 Task: Search one way flight ticket for 2 adults, 4 children and 1 infant on lap in business from Vineyard Haven: Martha's Vineyard Airport to Laramie: Laramie Regional Airport on 5-3-2023. Choice of flights is JetBlue. Number of bags: 2 carry on bags and 7 checked bags. Price is upto 73000. Outbound departure time preference is 16:00.
Action: Mouse moved to (236, 349)
Screenshot: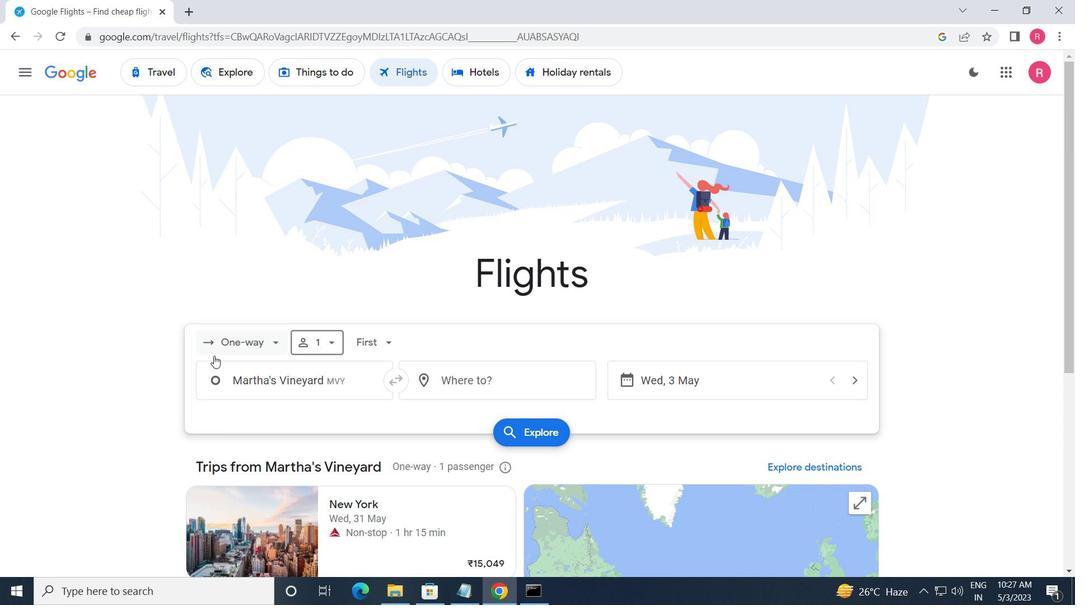 
Action: Mouse pressed left at (236, 349)
Screenshot: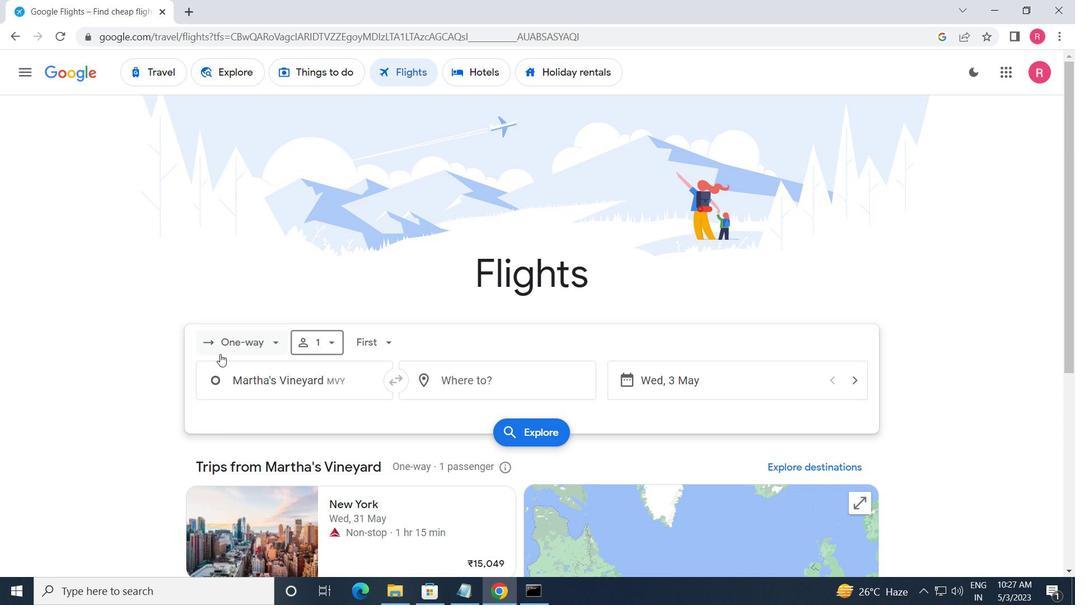 
Action: Mouse moved to (264, 416)
Screenshot: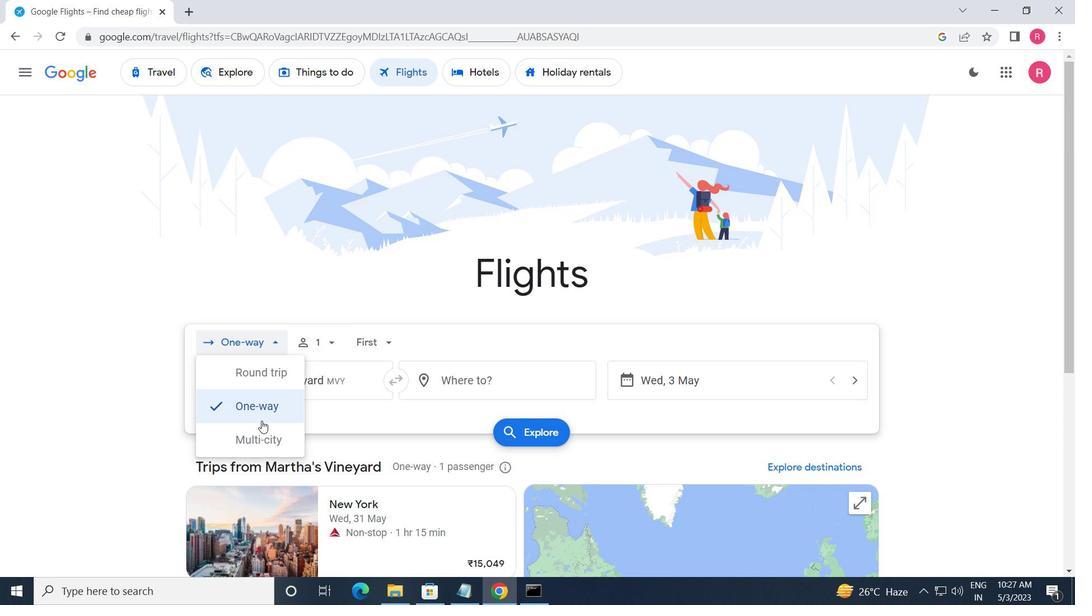 
Action: Mouse pressed left at (264, 416)
Screenshot: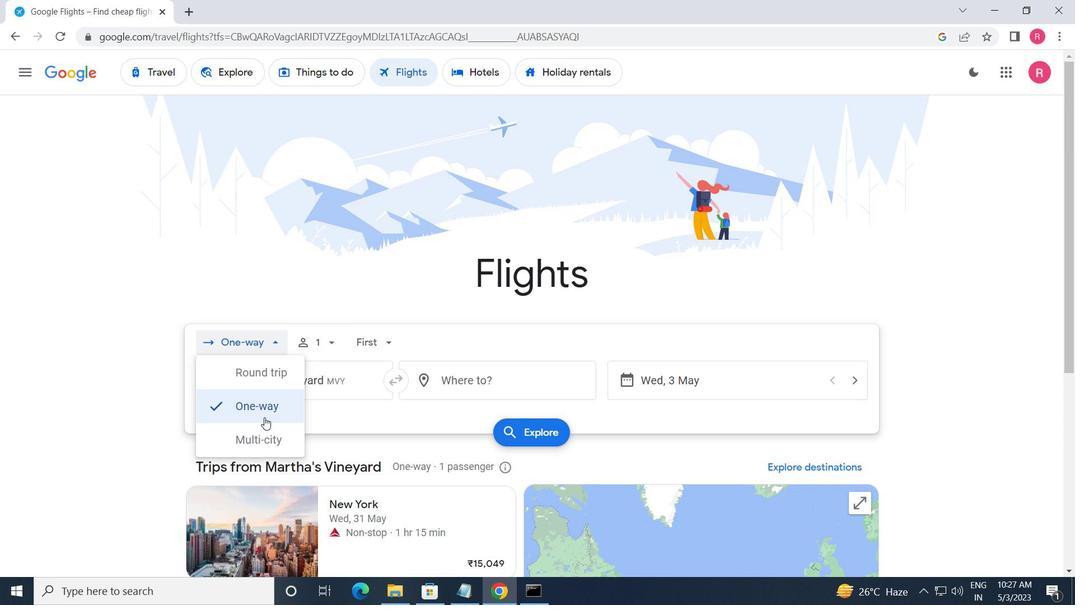 
Action: Mouse moved to (304, 346)
Screenshot: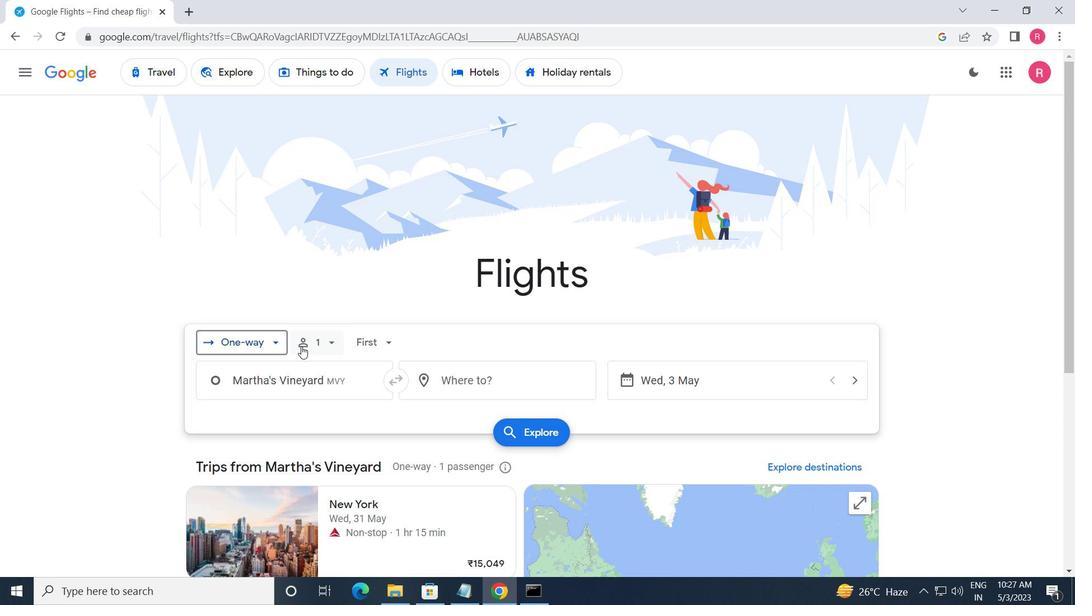 
Action: Mouse pressed left at (304, 346)
Screenshot: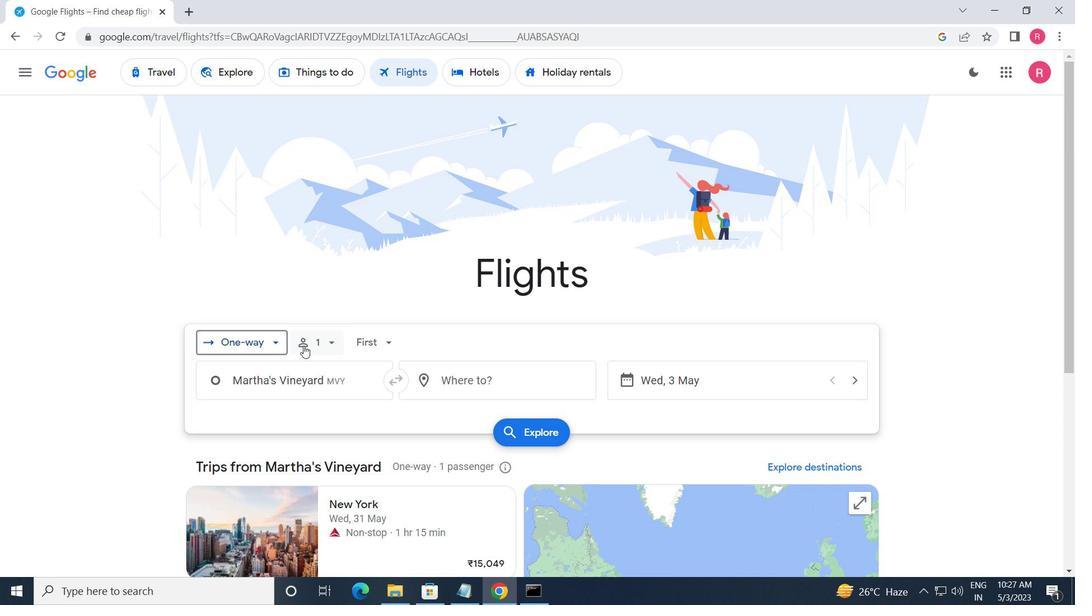 
Action: Mouse moved to (430, 382)
Screenshot: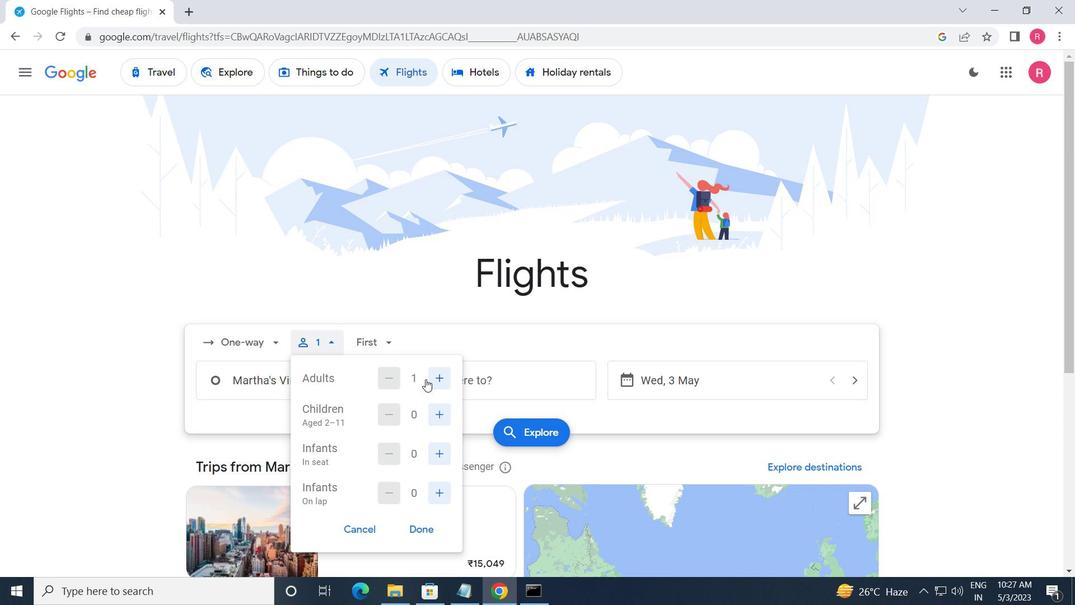 
Action: Mouse pressed left at (430, 382)
Screenshot: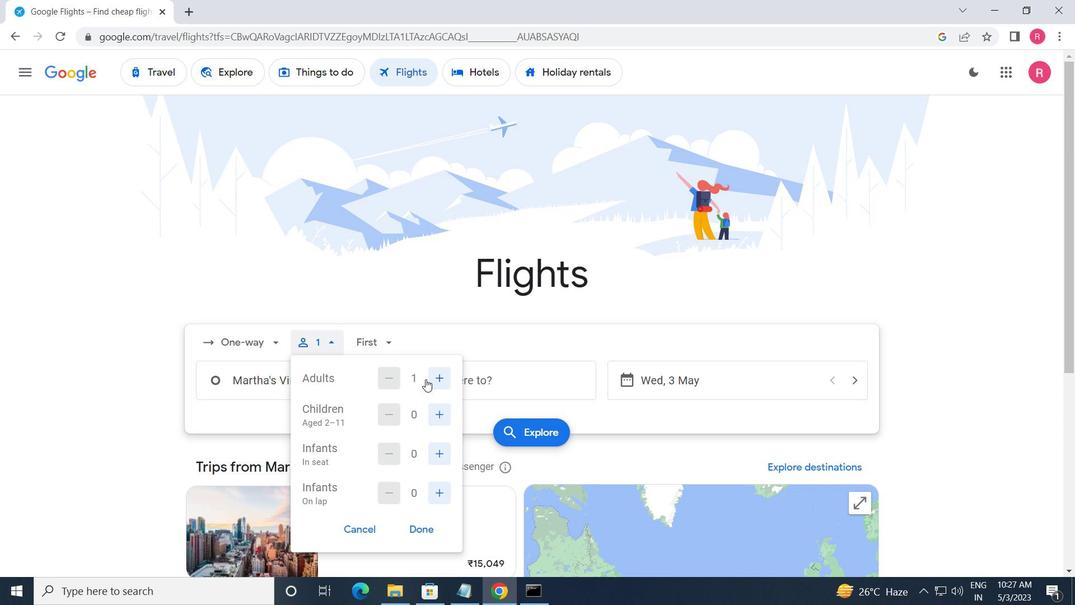 
Action: Mouse moved to (438, 416)
Screenshot: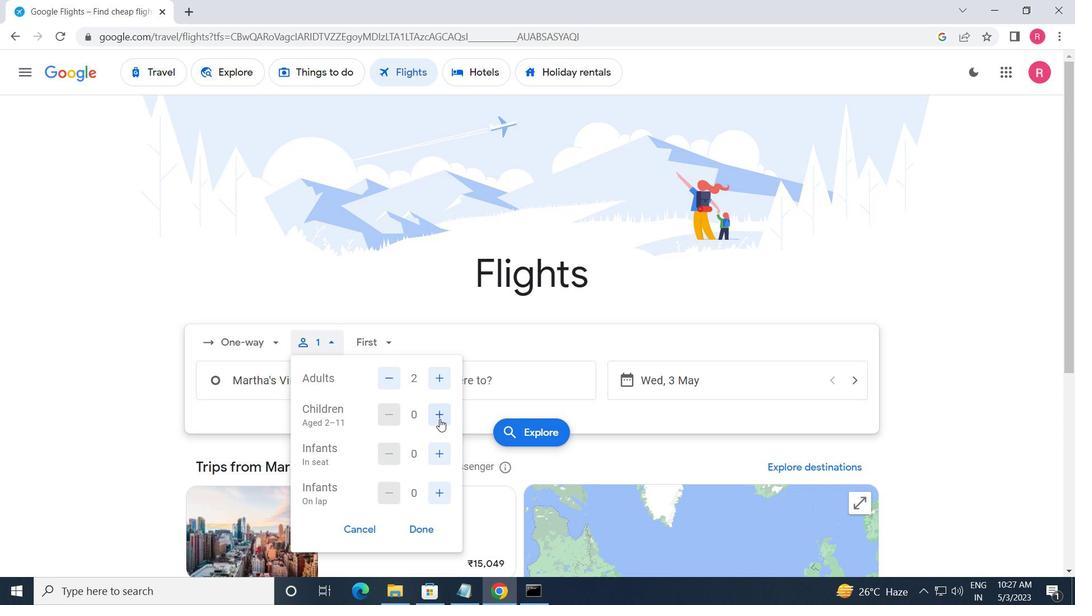
Action: Mouse pressed left at (438, 416)
Screenshot: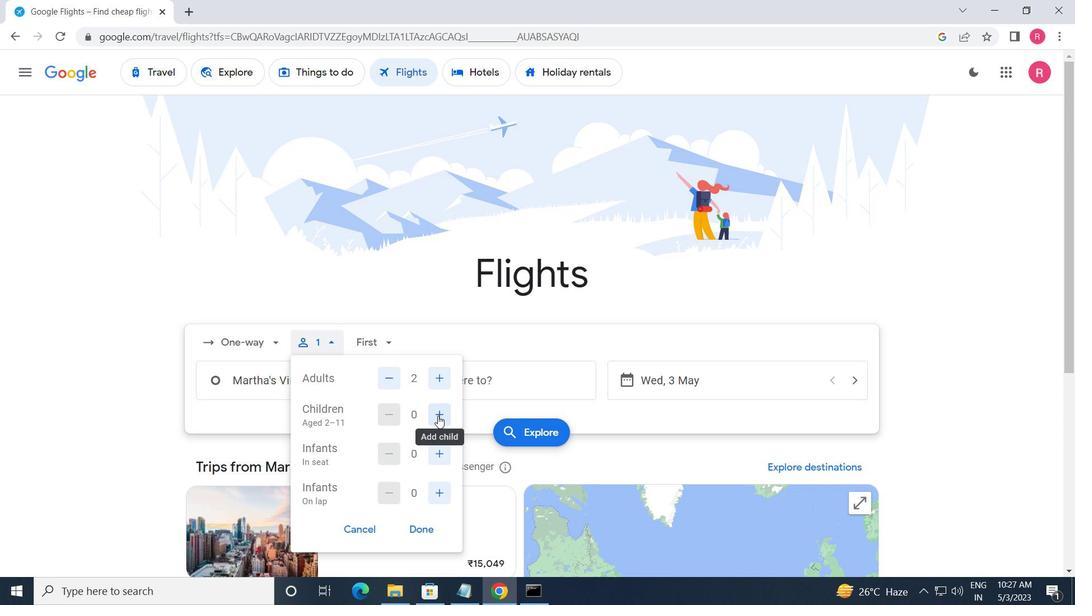 
Action: Mouse pressed left at (438, 416)
Screenshot: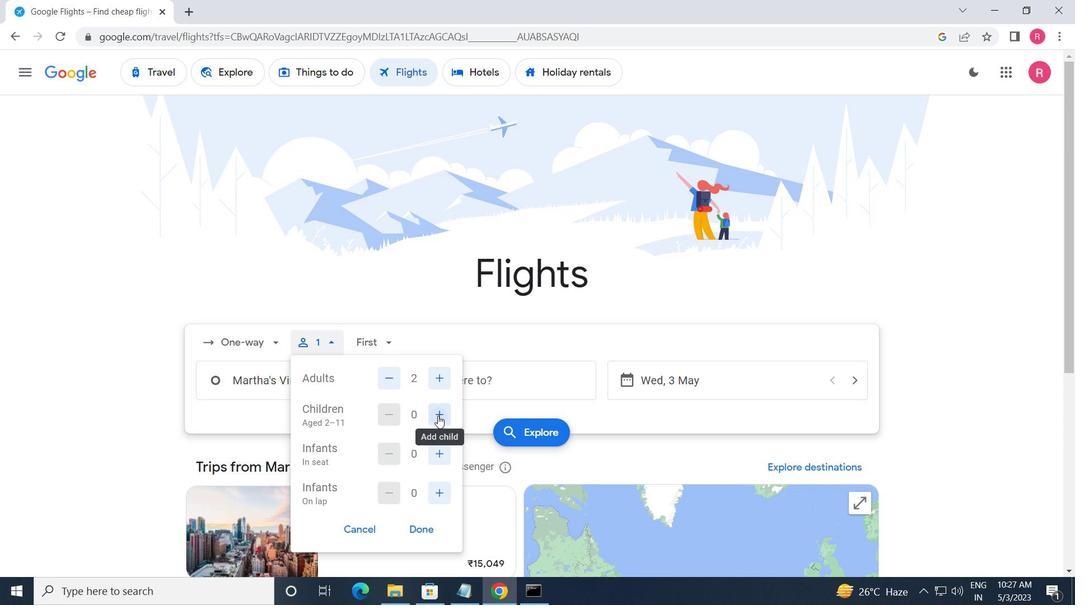 
Action: Mouse pressed left at (438, 416)
Screenshot: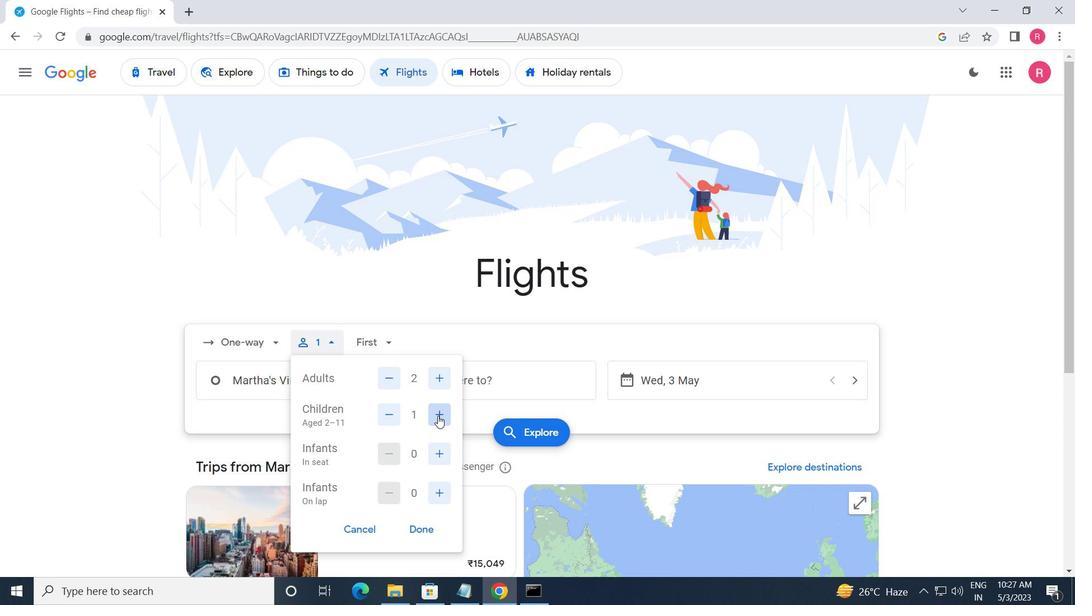 
Action: Mouse pressed left at (438, 416)
Screenshot: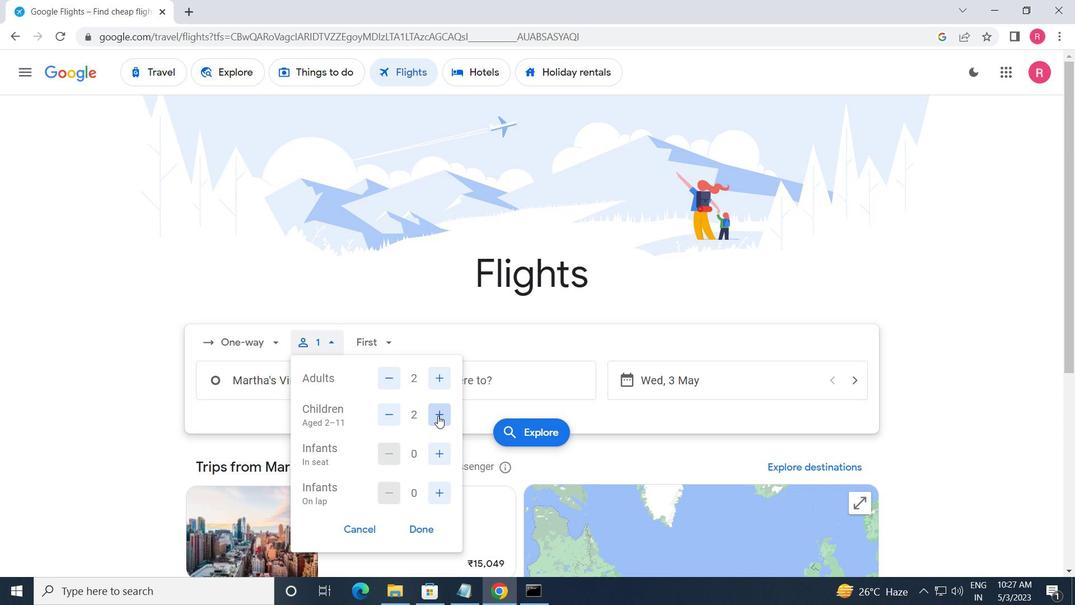 
Action: Mouse moved to (434, 451)
Screenshot: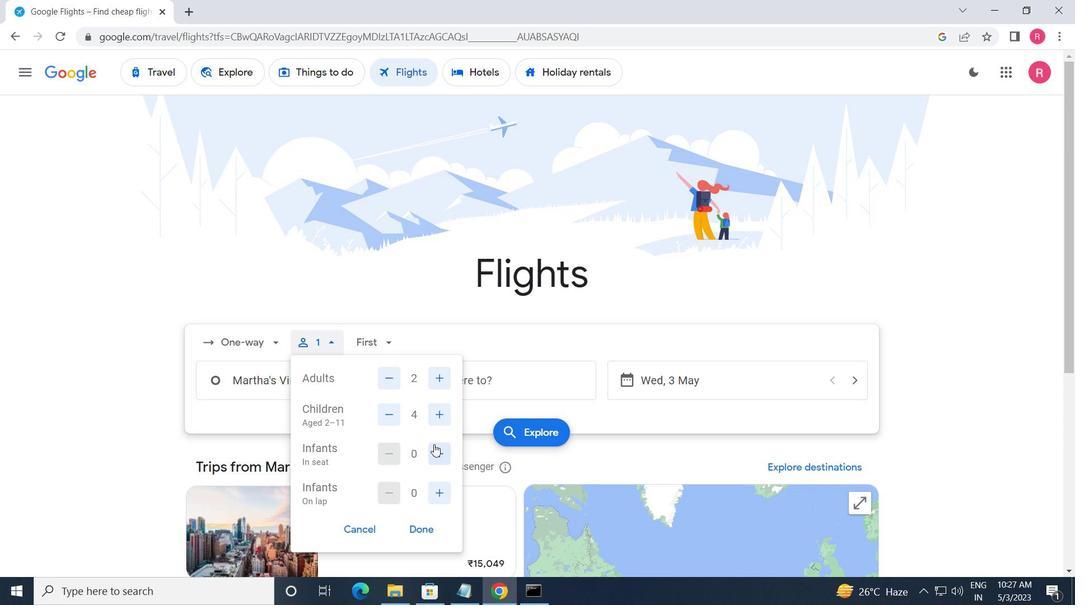 
Action: Mouse pressed left at (434, 451)
Screenshot: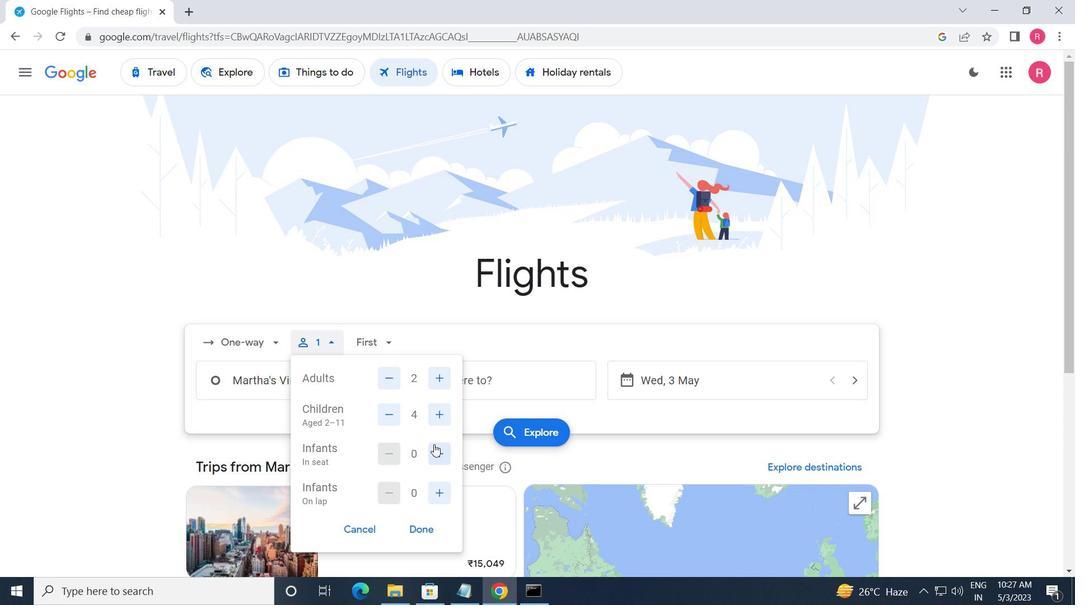 
Action: Mouse moved to (363, 352)
Screenshot: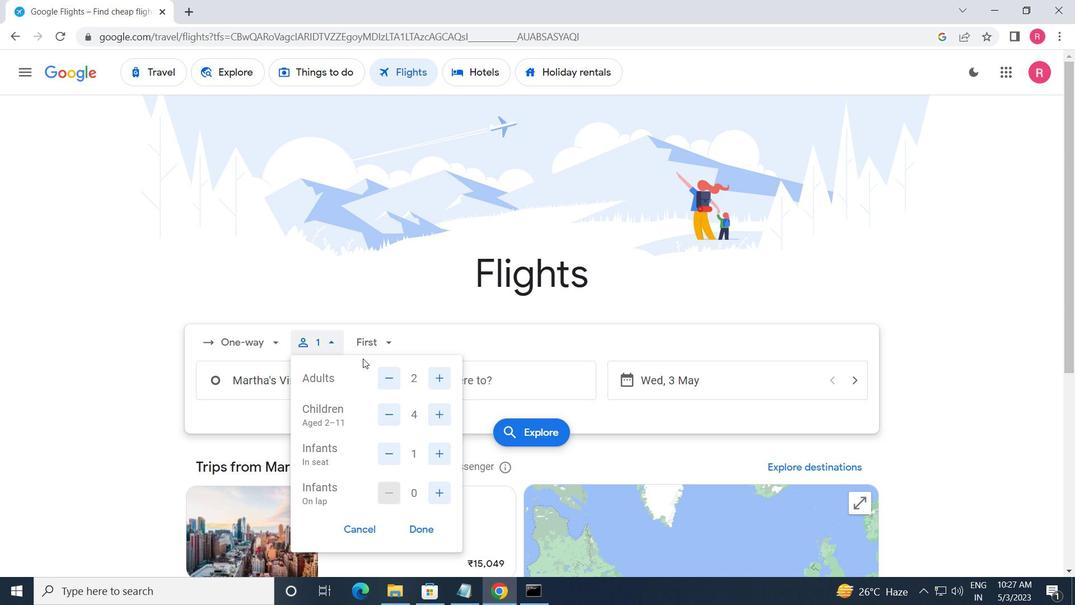 
Action: Mouse pressed left at (363, 352)
Screenshot: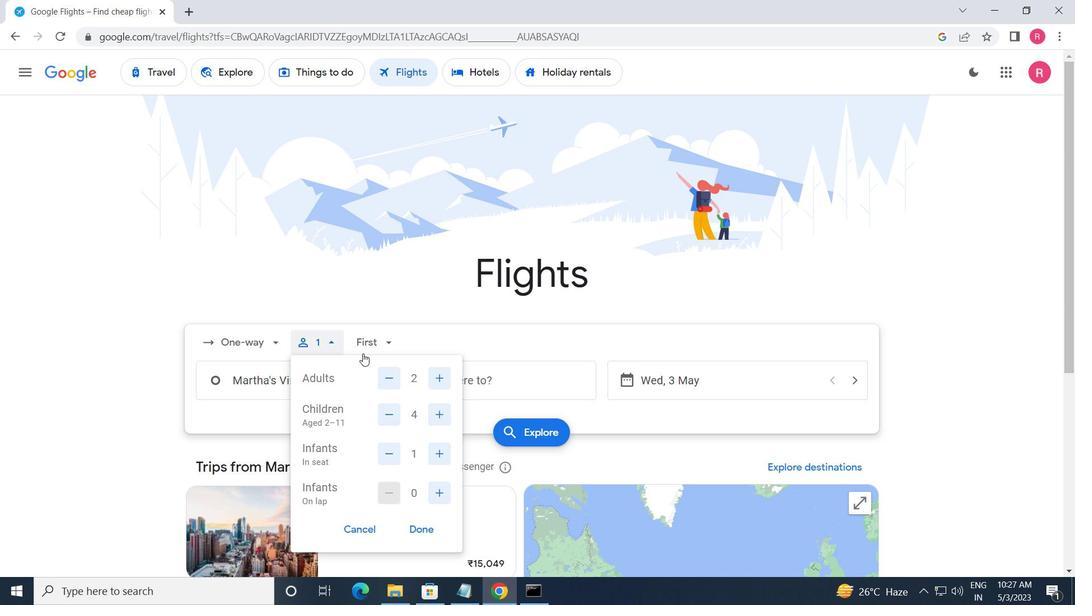 
Action: Mouse moved to (385, 445)
Screenshot: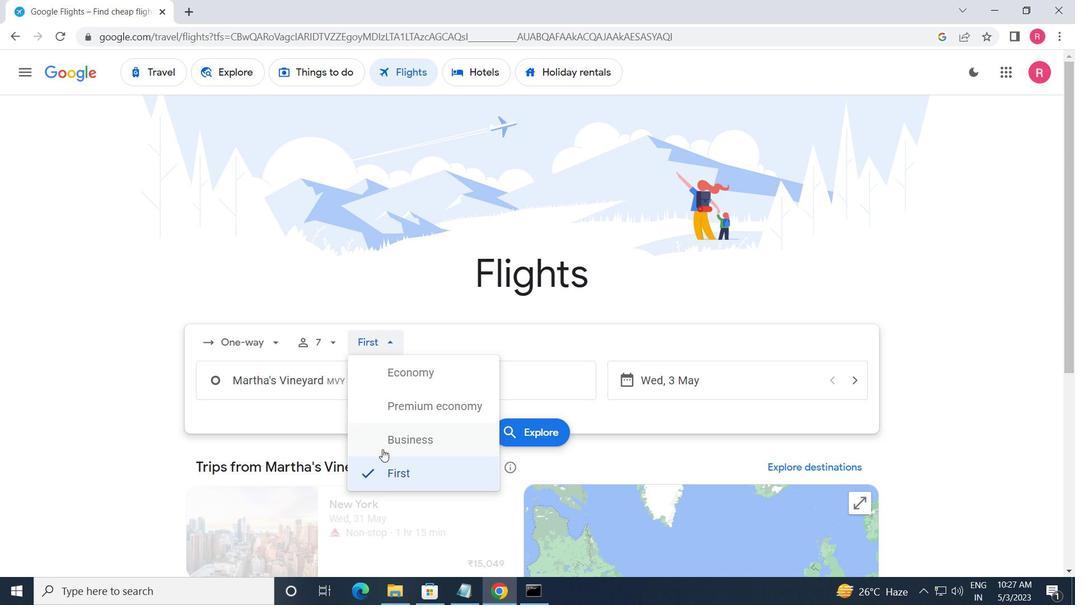 
Action: Mouse pressed left at (385, 445)
Screenshot: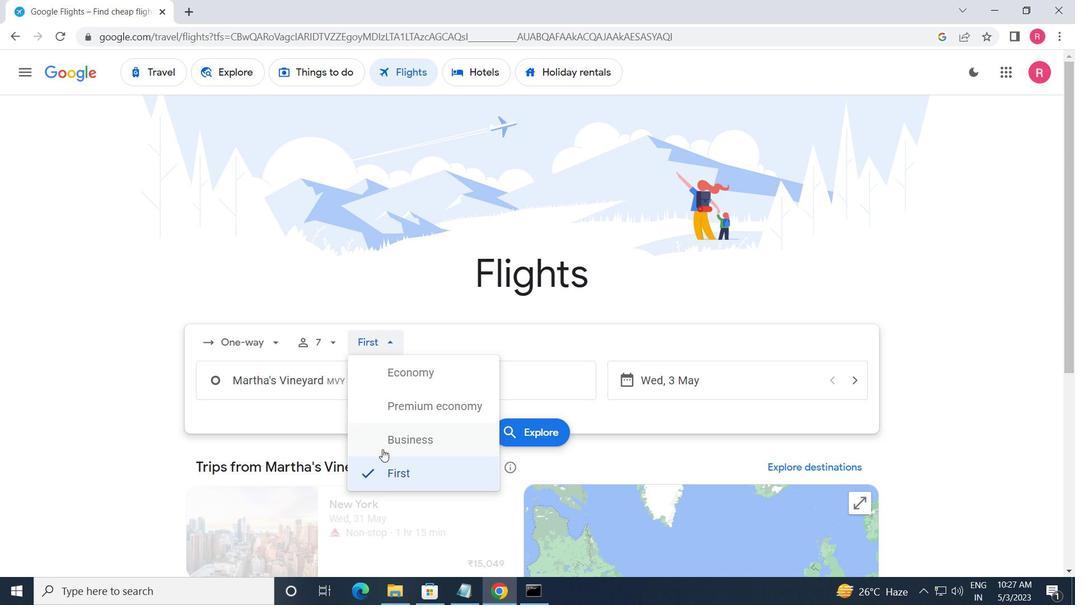 
Action: Mouse moved to (367, 392)
Screenshot: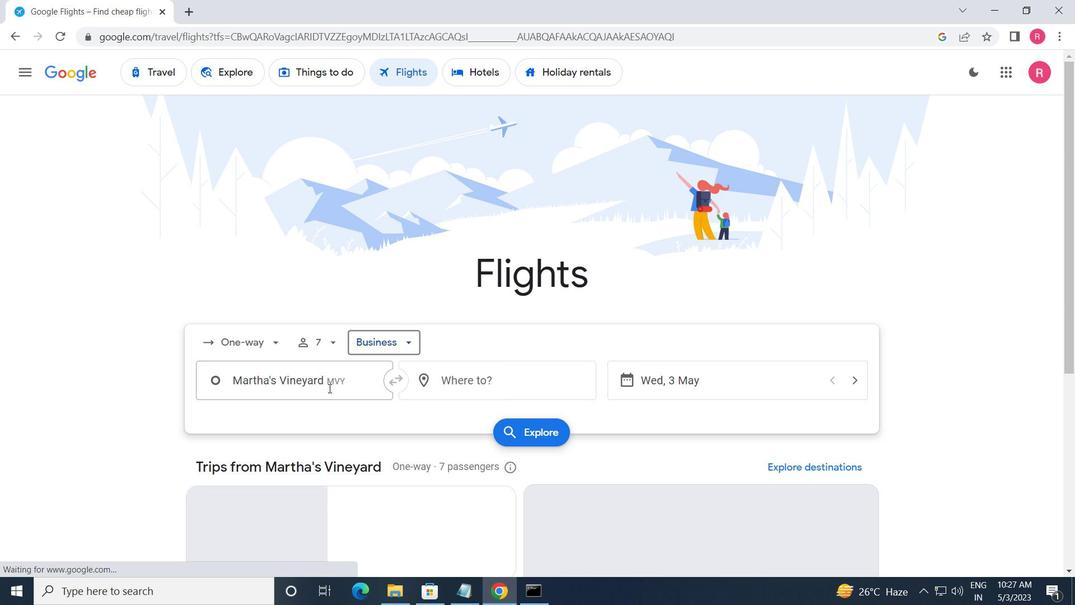 
Action: Mouse pressed left at (367, 392)
Screenshot: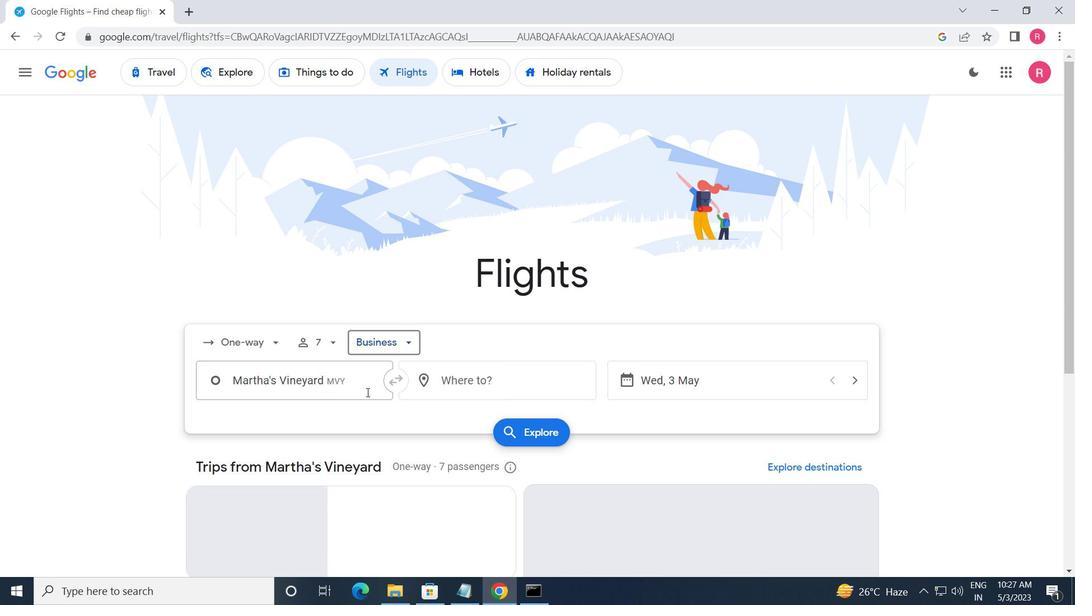 
Action: Mouse moved to (366, 486)
Screenshot: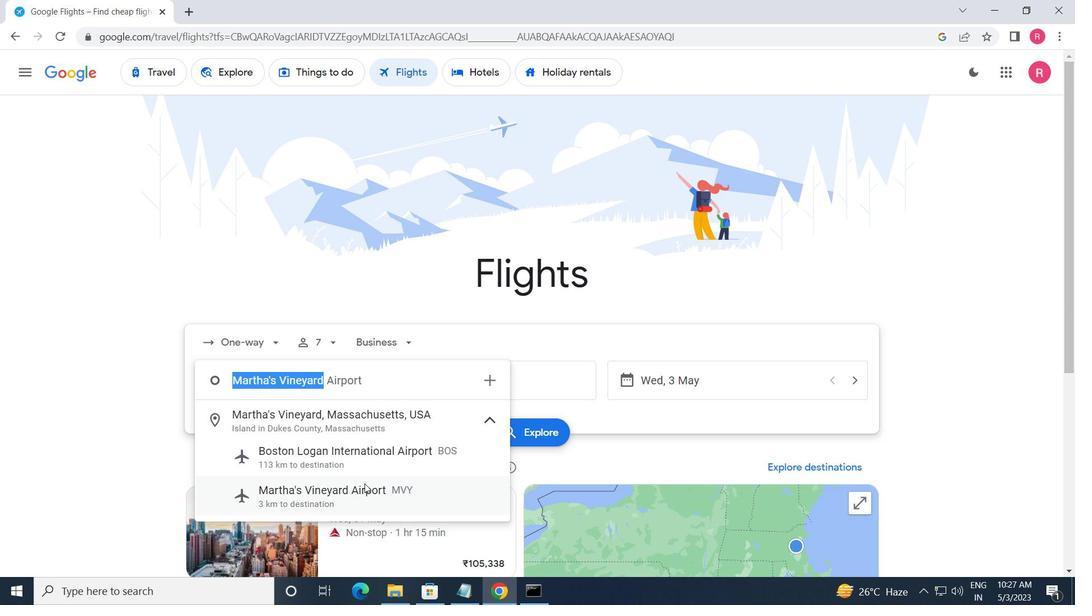 
Action: Mouse pressed left at (366, 486)
Screenshot: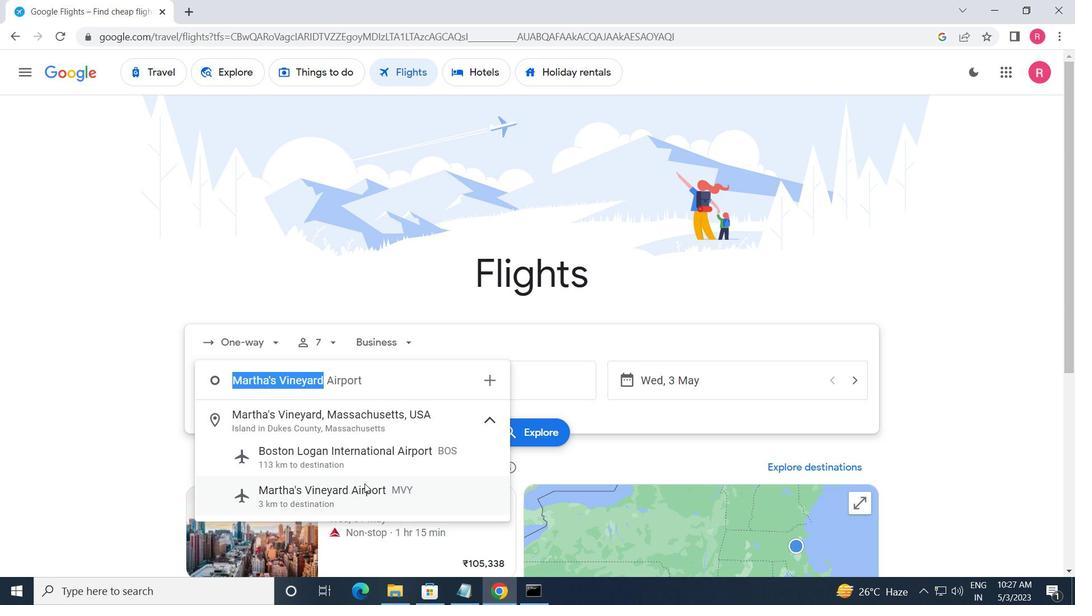 
Action: Mouse moved to (481, 386)
Screenshot: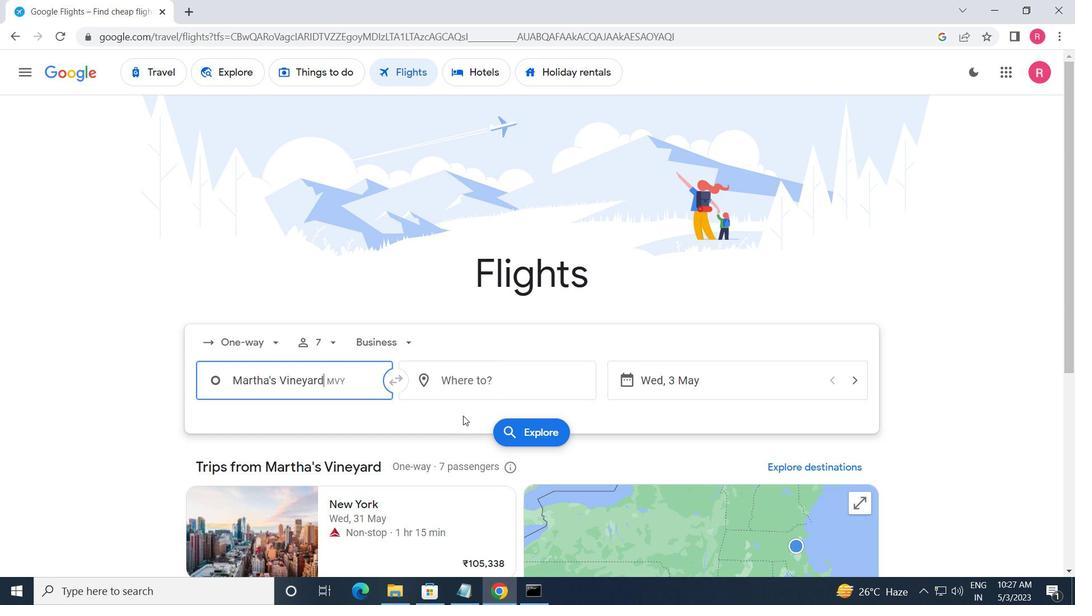 
Action: Mouse pressed left at (481, 386)
Screenshot: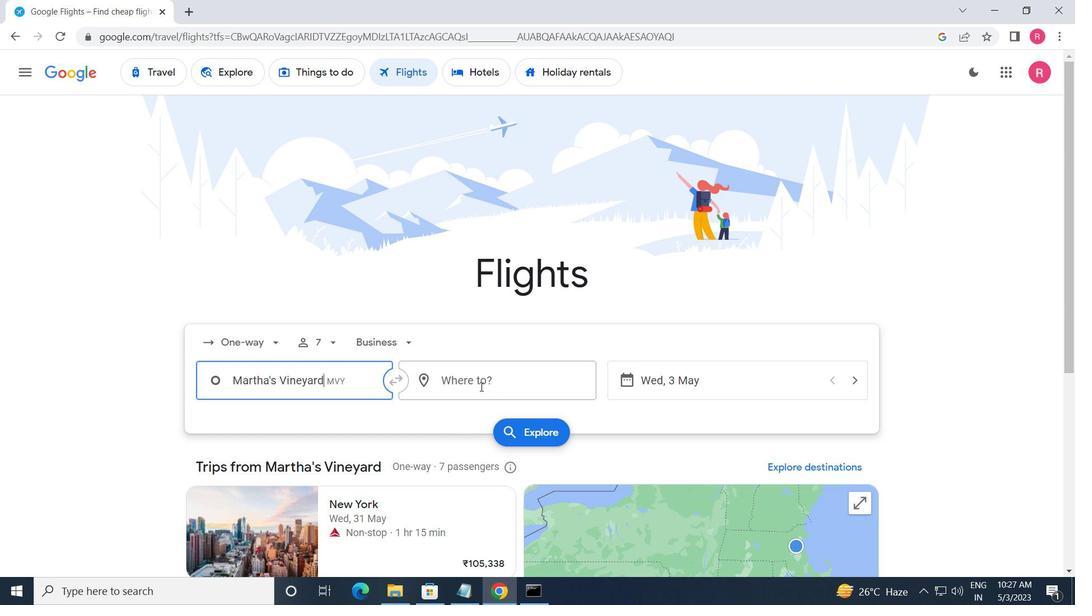 
Action: Mouse moved to (477, 516)
Screenshot: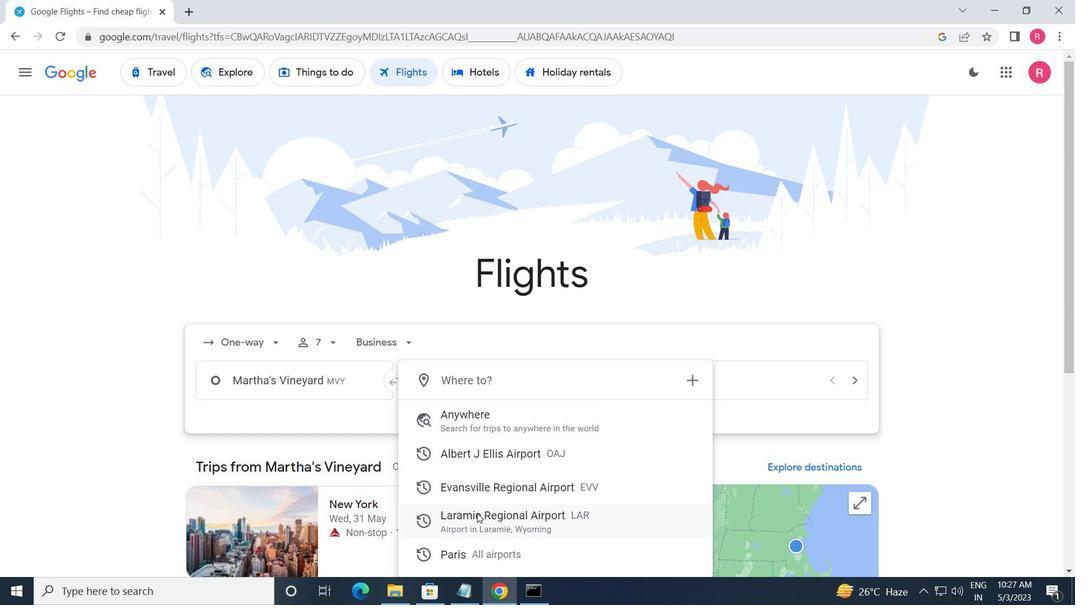 
Action: Mouse pressed left at (477, 516)
Screenshot: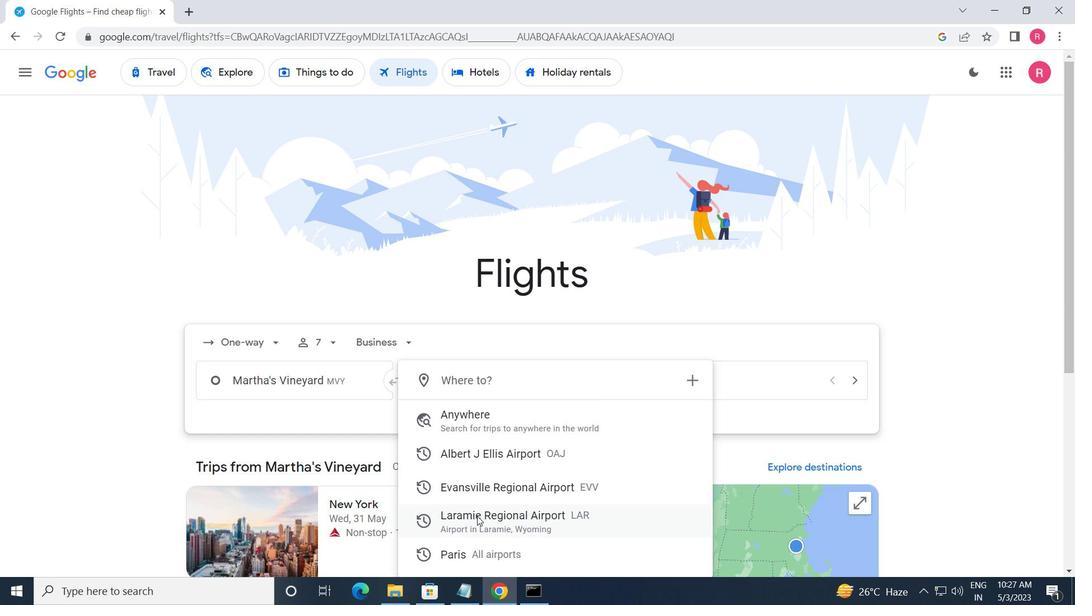 
Action: Mouse moved to (704, 393)
Screenshot: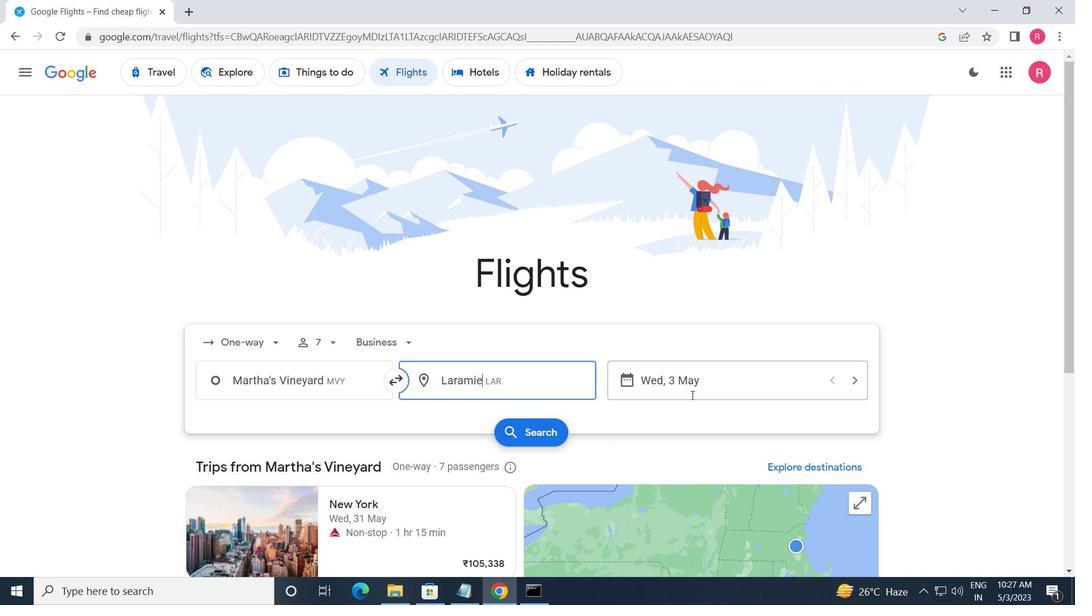 
Action: Mouse pressed left at (704, 393)
Screenshot: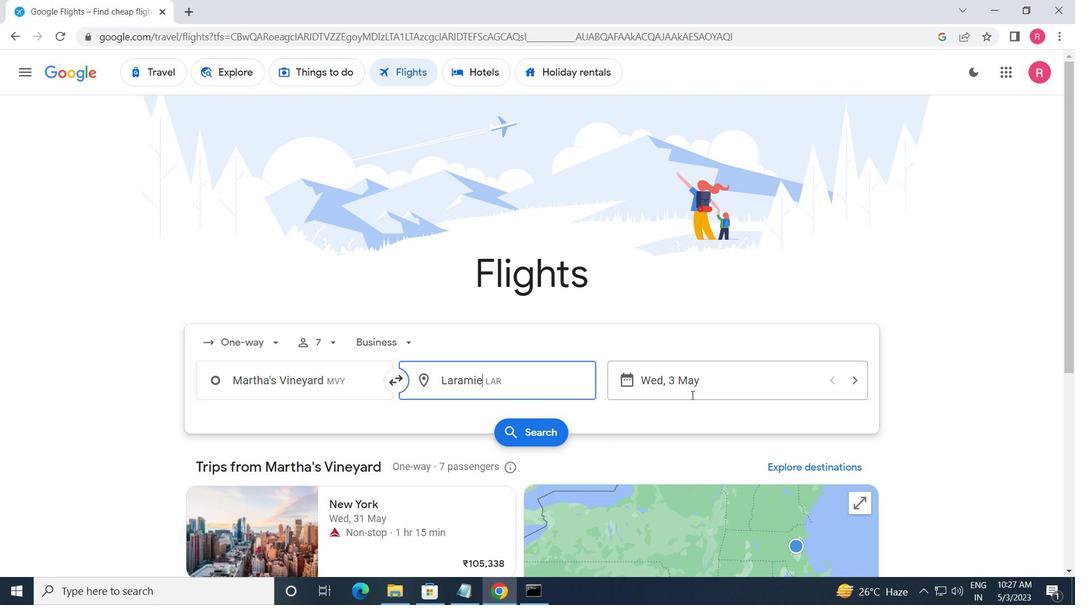 
Action: Mouse moved to (474, 328)
Screenshot: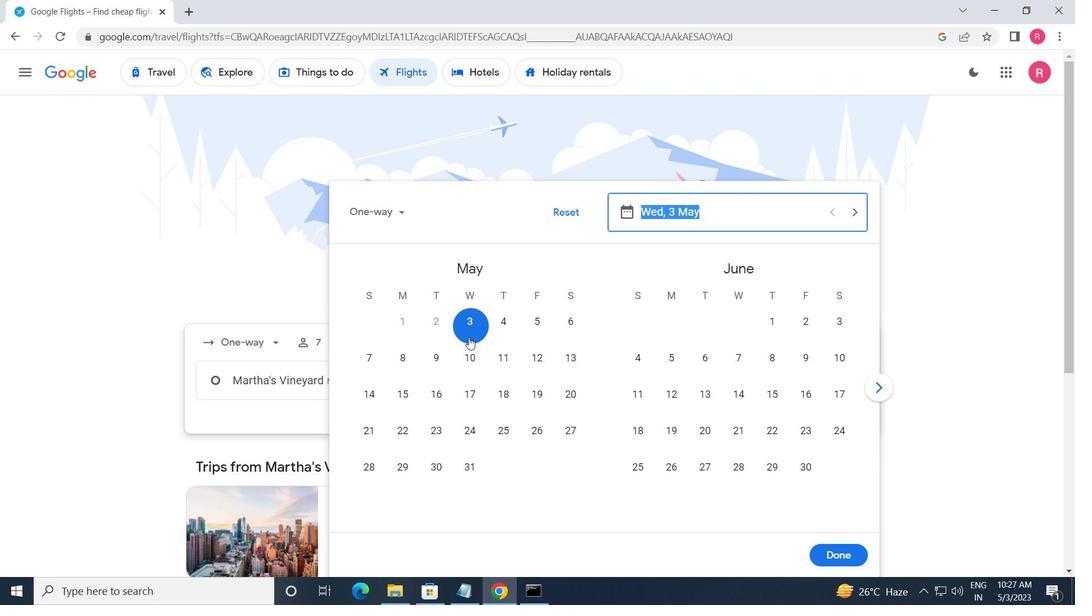 
Action: Mouse pressed left at (474, 328)
Screenshot: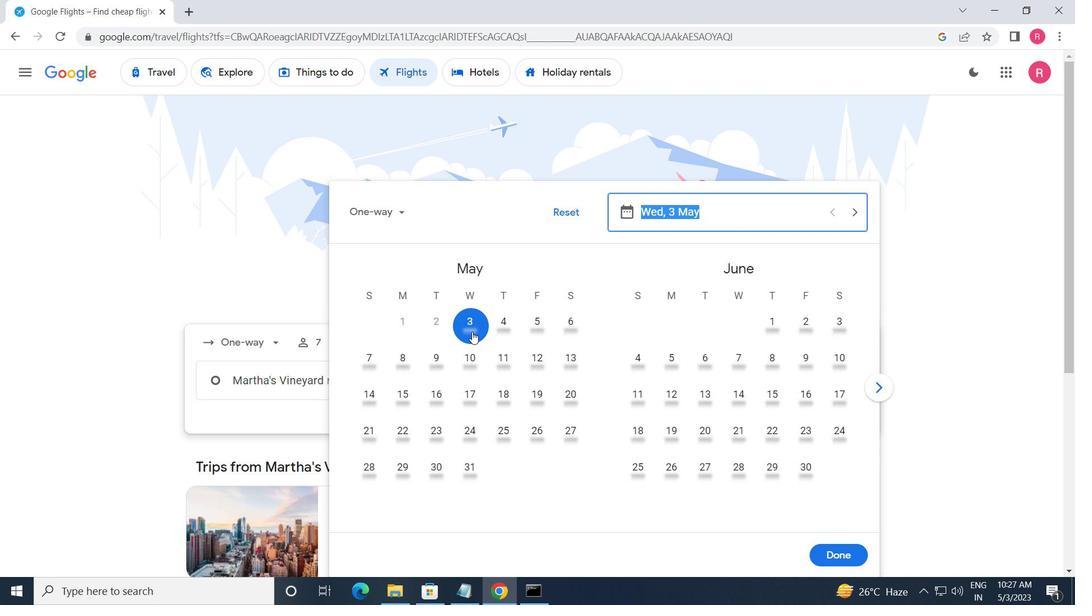 
Action: Mouse moved to (824, 548)
Screenshot: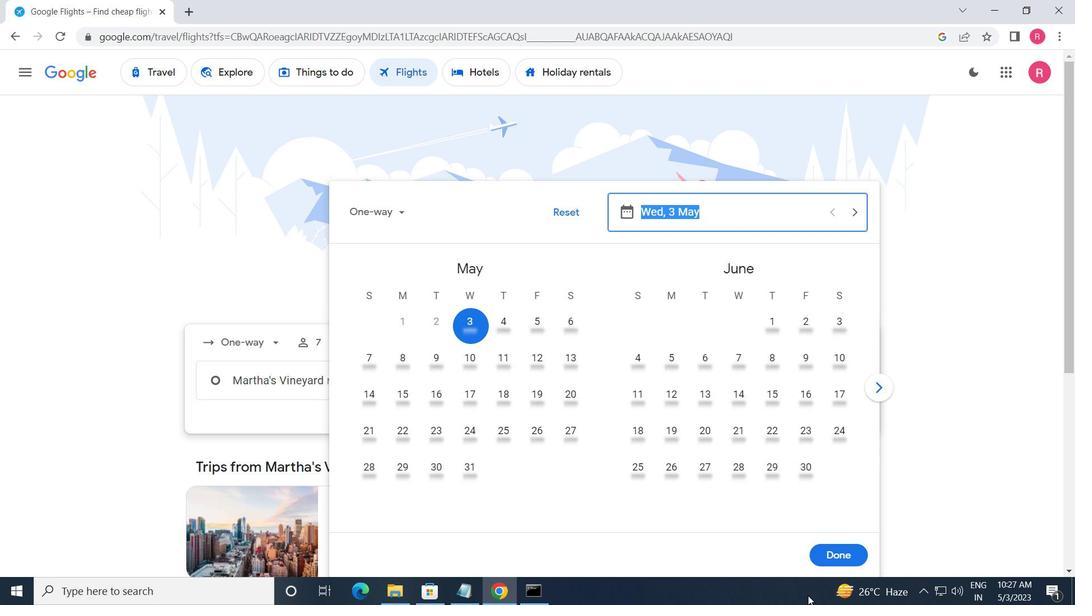 
Action: Mouse pressed left at (824, 548)
Screenshot: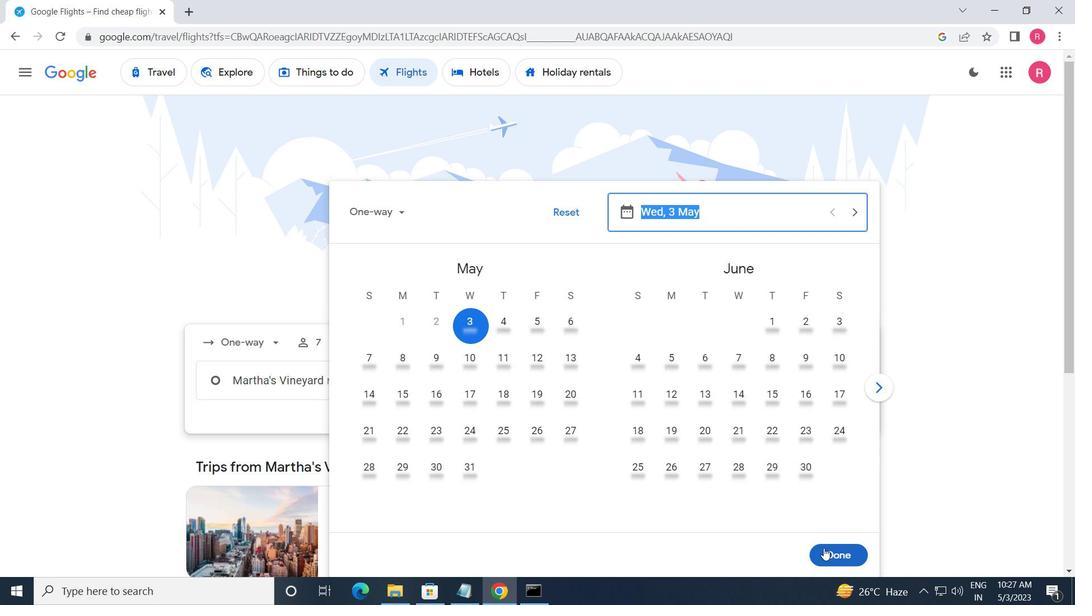 
Action: Mouse moved to (549, 439)
Screenshot: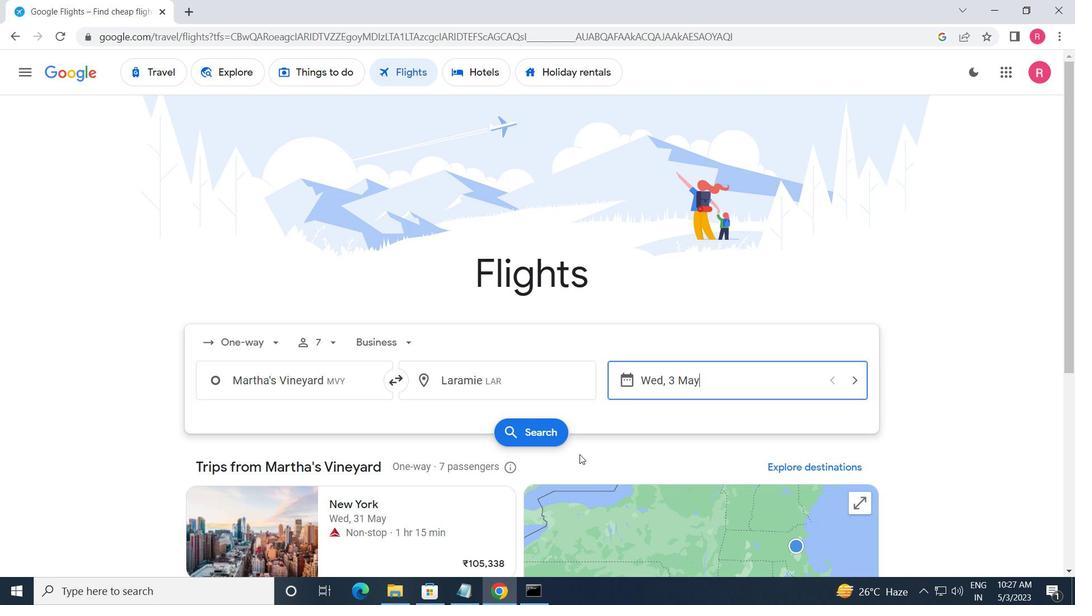 
Action: Mouse pressed left at (549, 439)
Screenshot: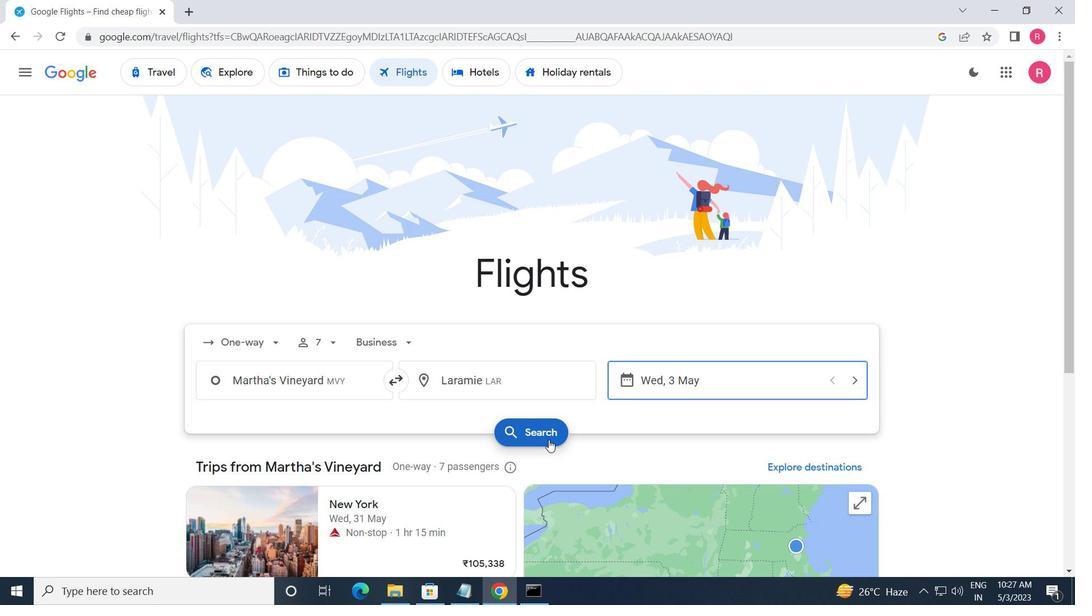 
Action: Mouse moved to (207, 209)
Screenshot: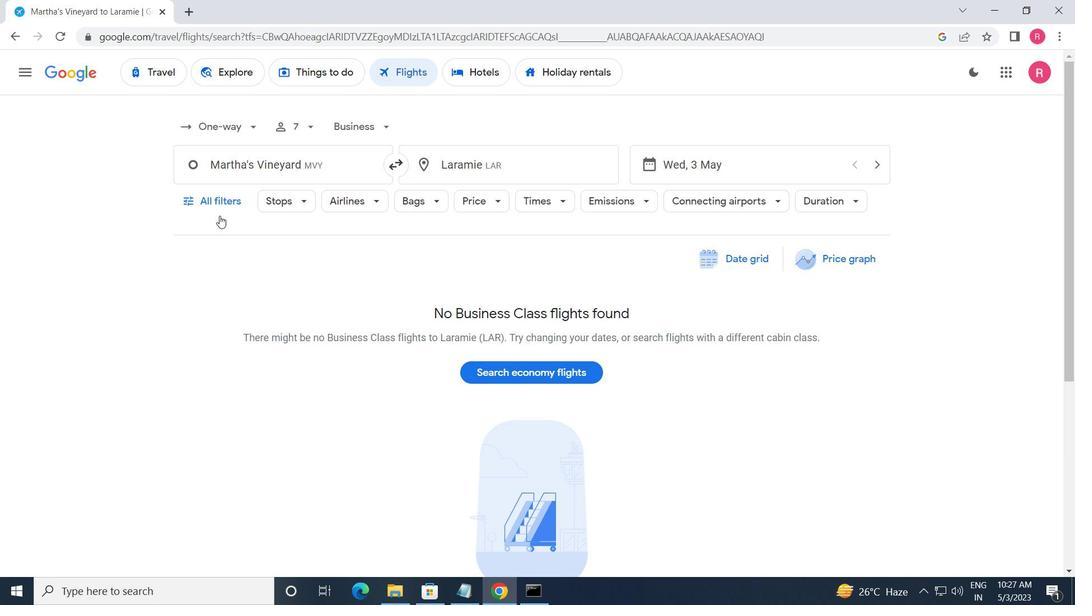 
Action: Mouse pressed left at (207, 209)
Screenshot: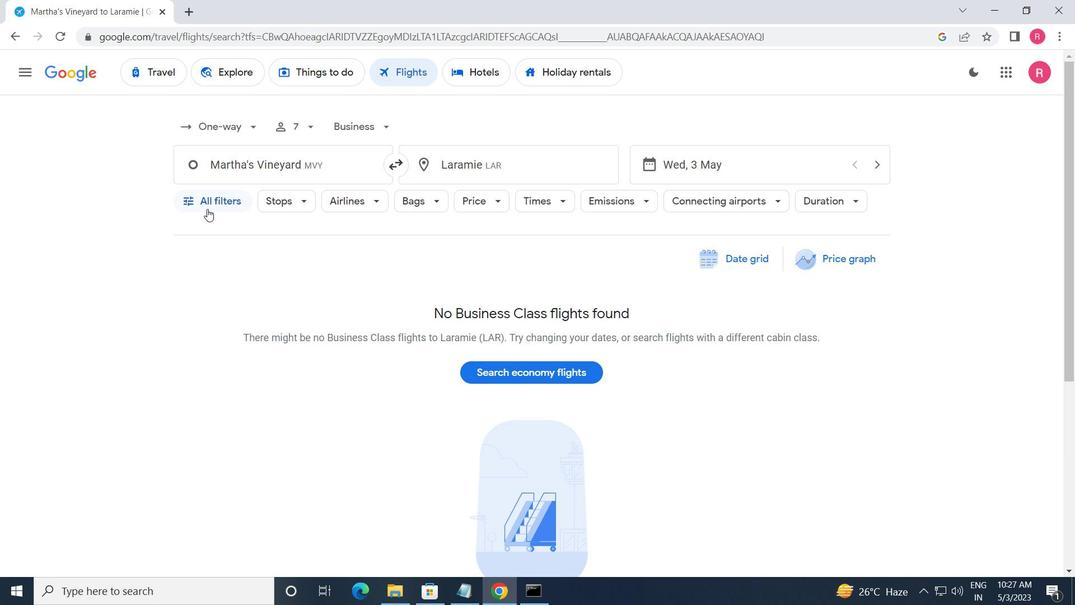 
Action: Mouse moved to (288, 383)
Screenshot: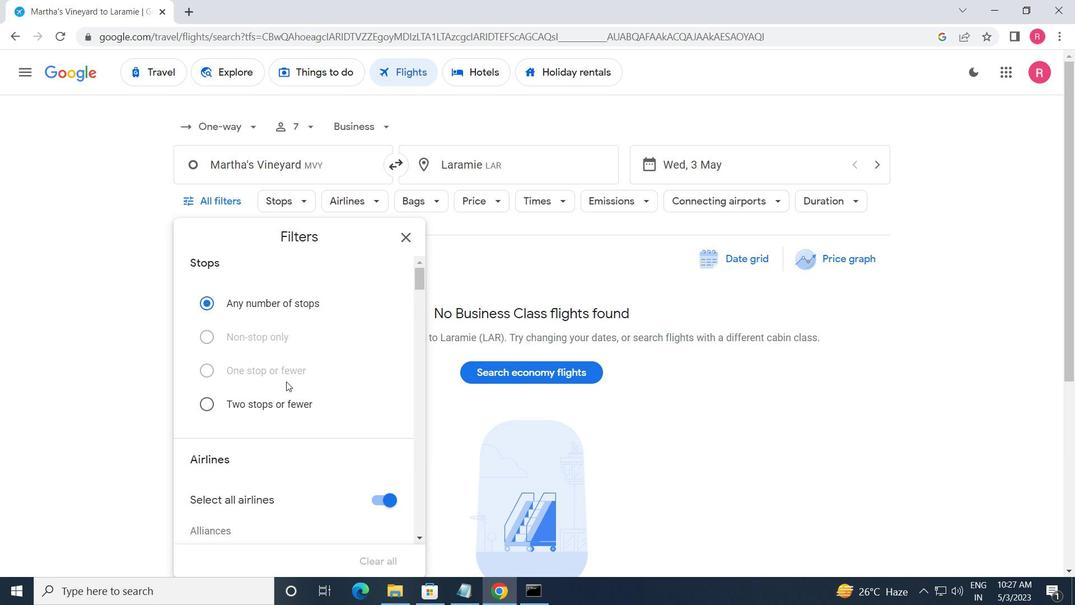 
Action: Mouse scrolled (288, 382) with delta (0, 0)
Screenshot: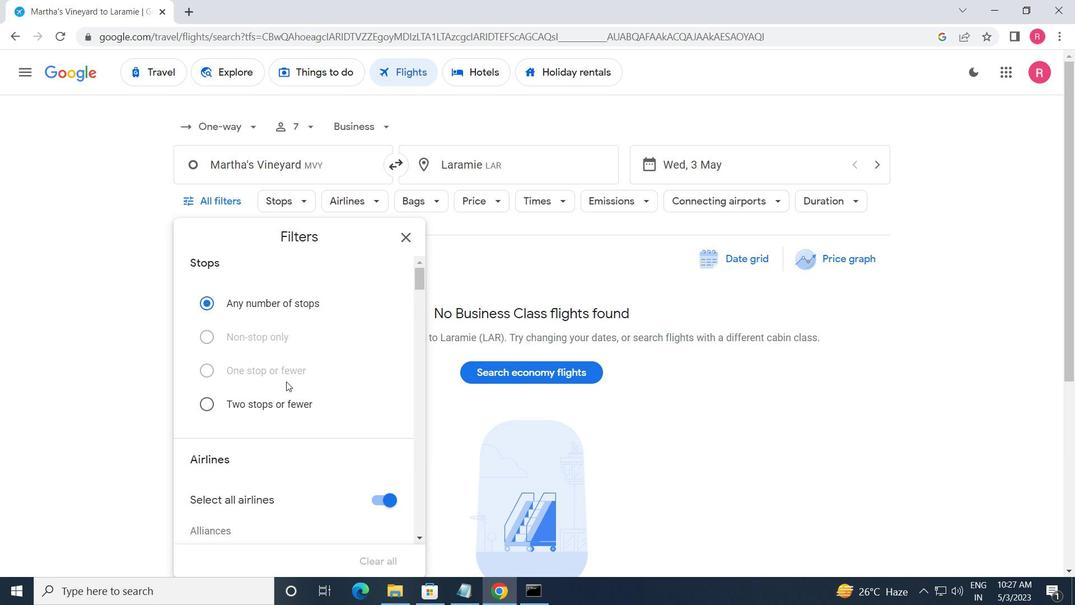 
Action: Mouse scrolled (288, 382) with delta (0, 0)
Screenshot: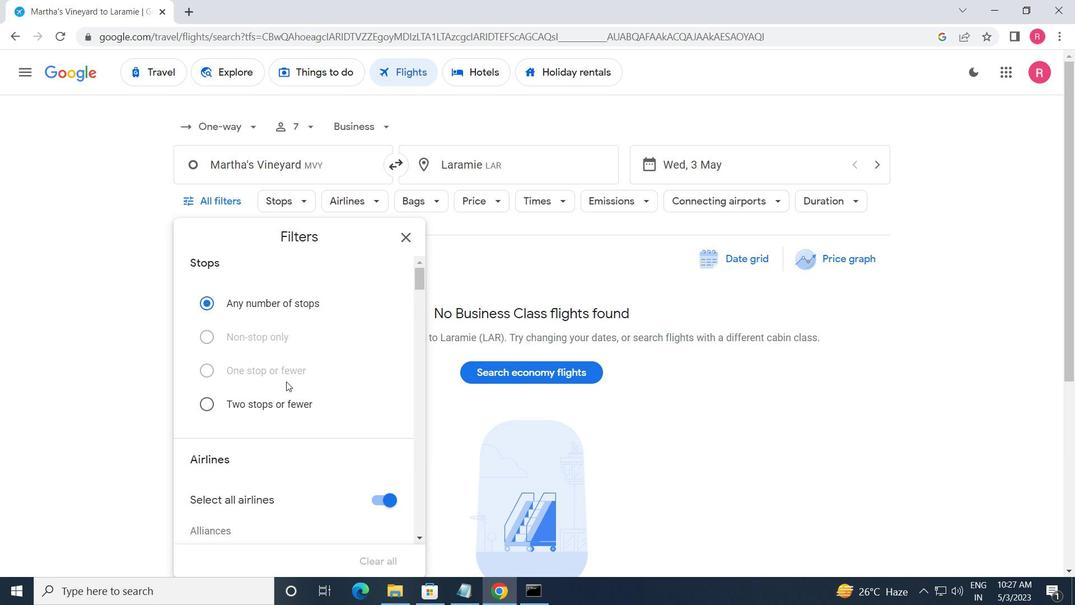 
Action: Mouse scrolled (288, 382) with delta (0, 0)
Screenshot: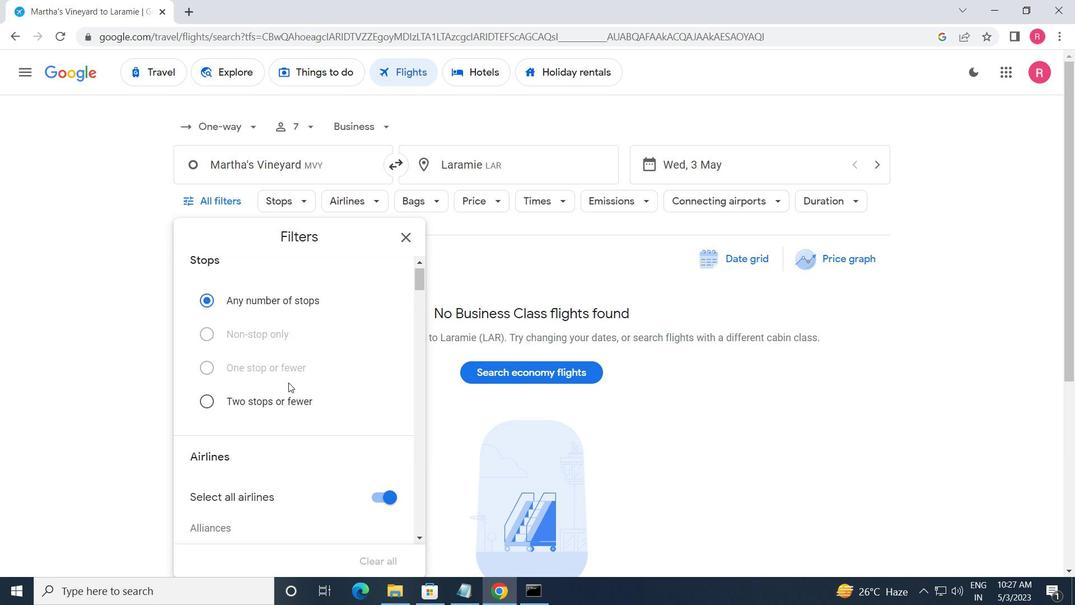 
Action: Mouse scrolled (288, 382) with delta (0, 0)
Screenshot: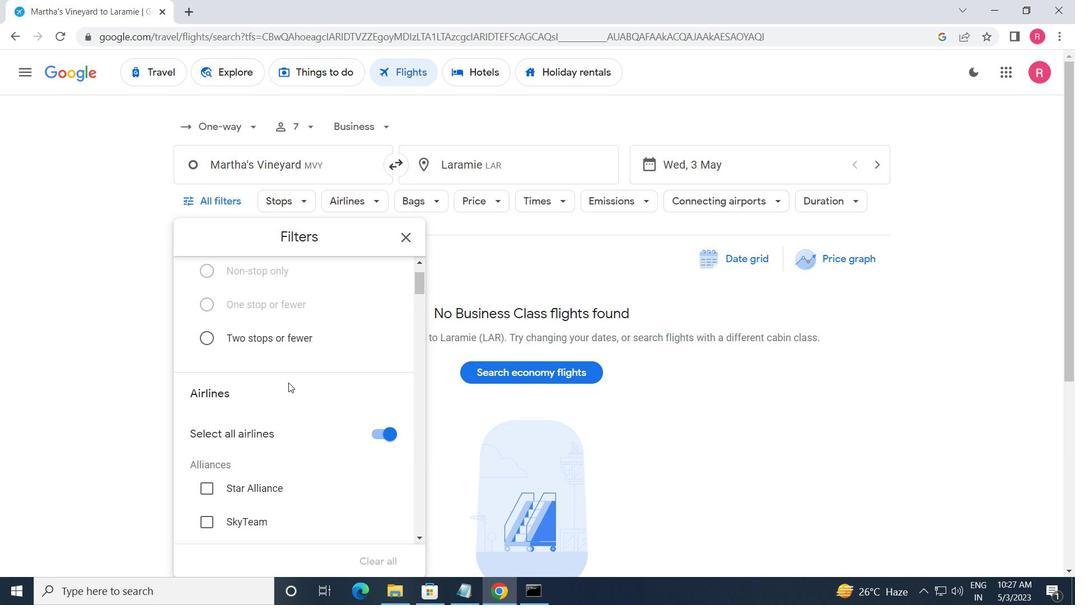 
Action: Mouse scrolled (288, 382) with delta (0, 0)
Screenshot: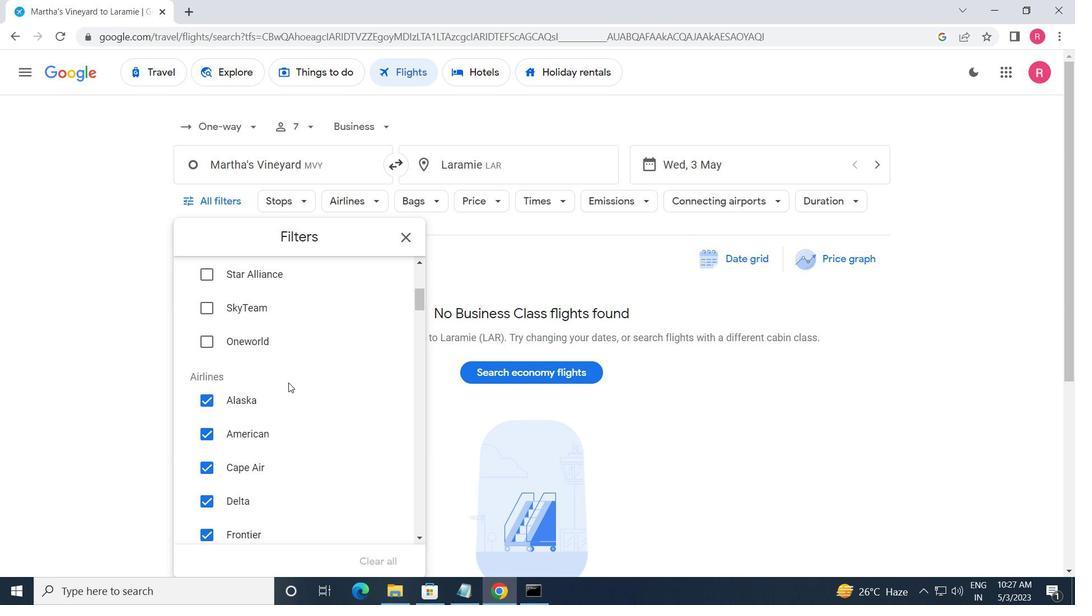 
Action: Mouse scrolled (288, 382) with delta (0, 0)
Screenshot: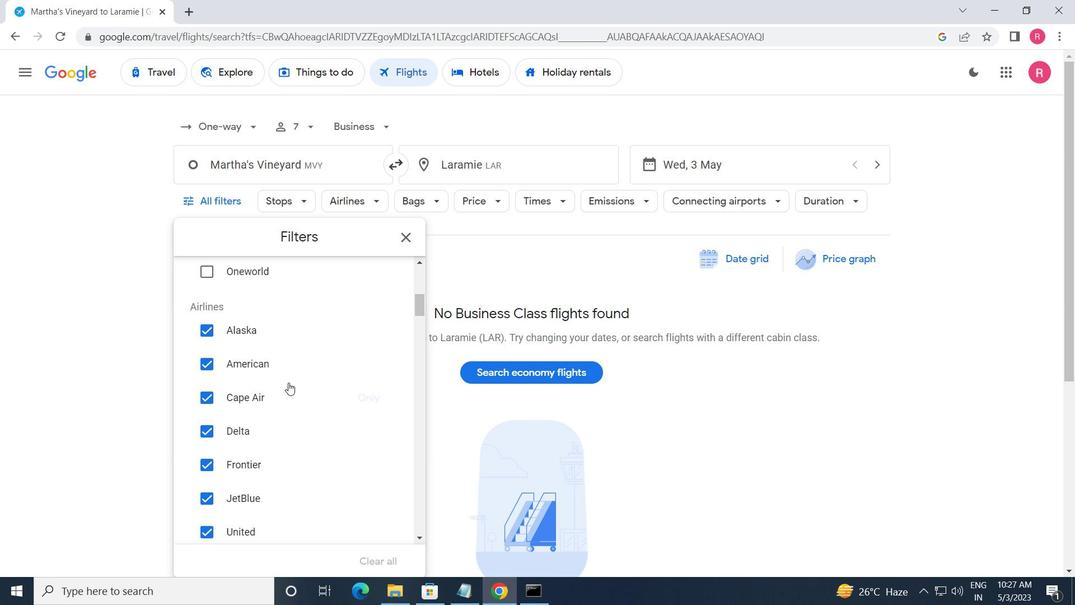 
Action: Mouse scrolled (288, 382) with delta (0, 0)
Screenshot: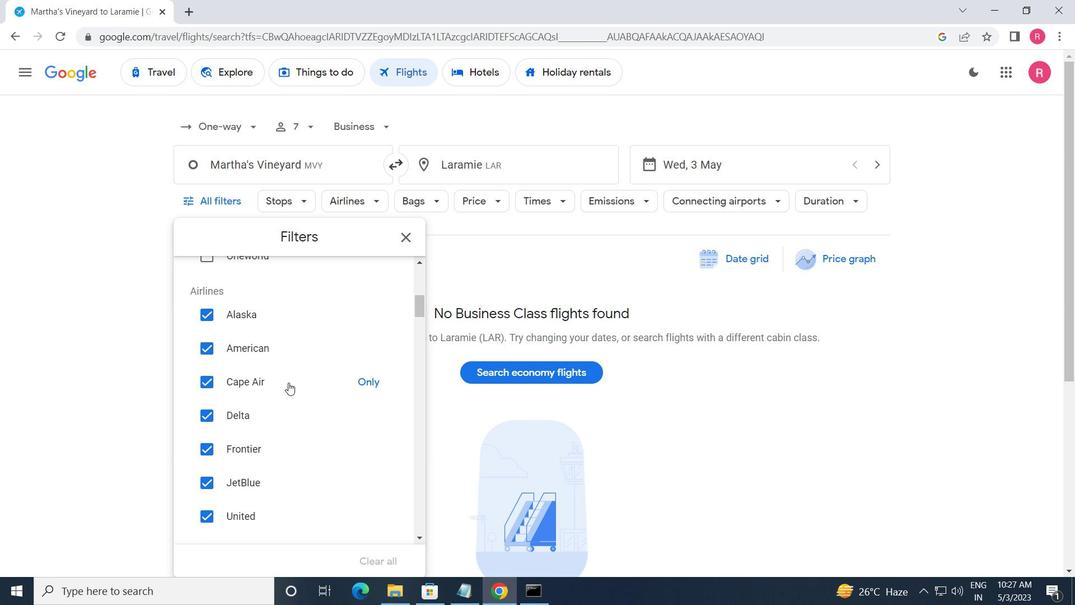
Action: Mouse scrolled (288, 383) with delta (0, 0)
Screenshot: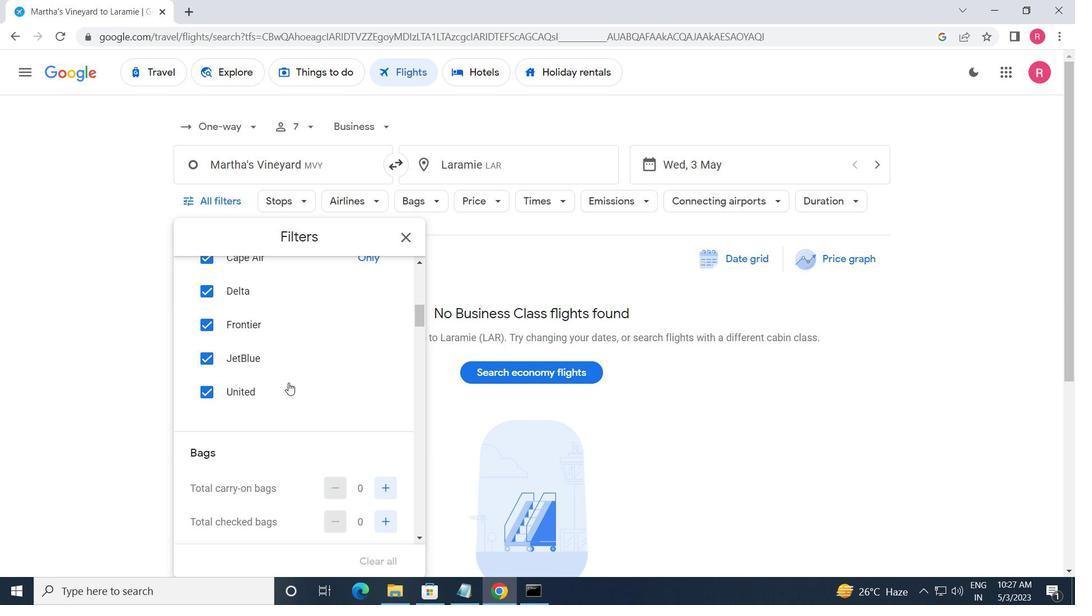 
Action: Mouse moved to (377, 436)
Screenshot: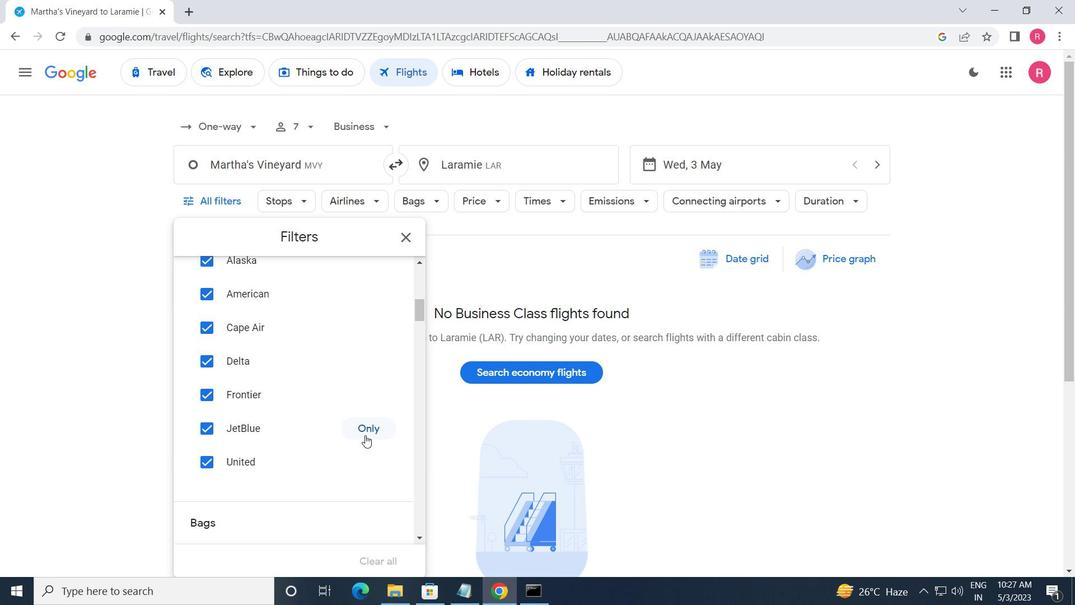 
Action: Mouse pressed left at (377, 436)
Screenshot: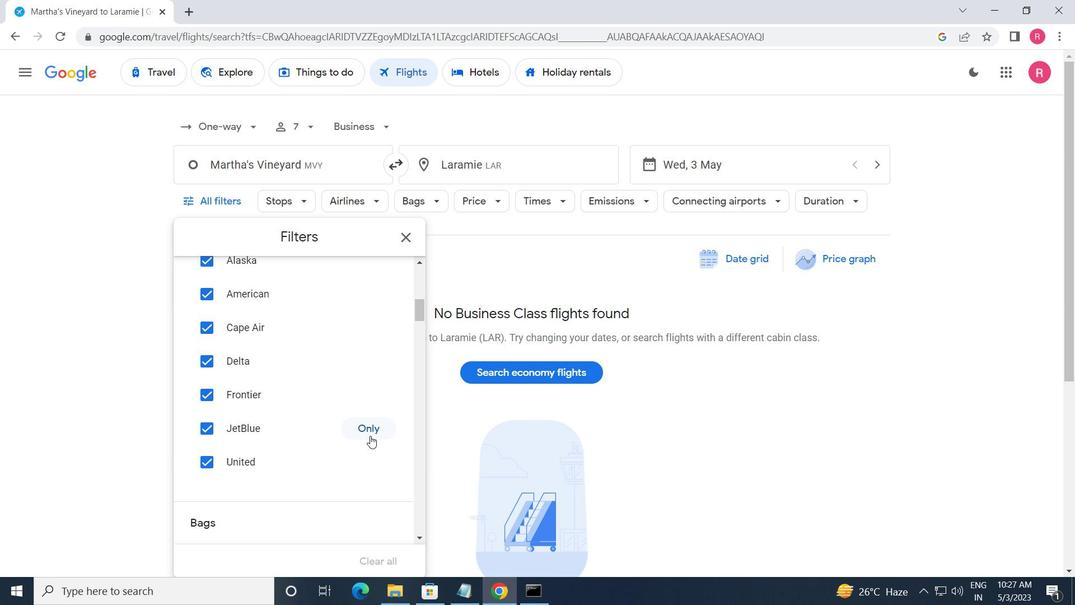 
Action: Mouse moved to (349, 444)
Screenshot: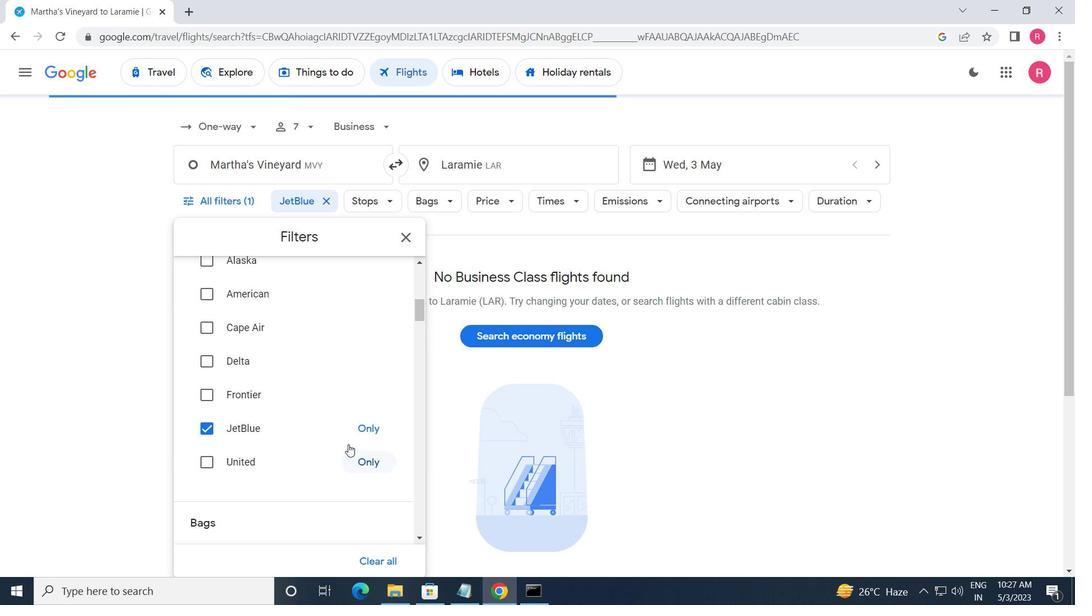 
Action: Mouse scrolled (349, 443) with delta (0, 0)
Screenshot: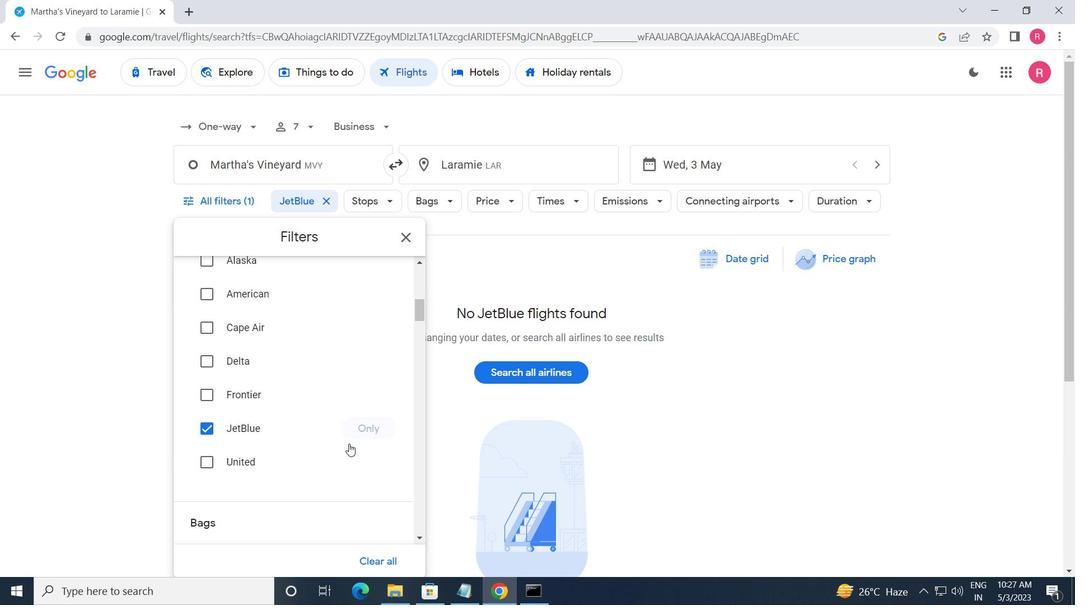 
Action: Mouse scrolled (349, 443) with delta (0, 0)
Screenshot: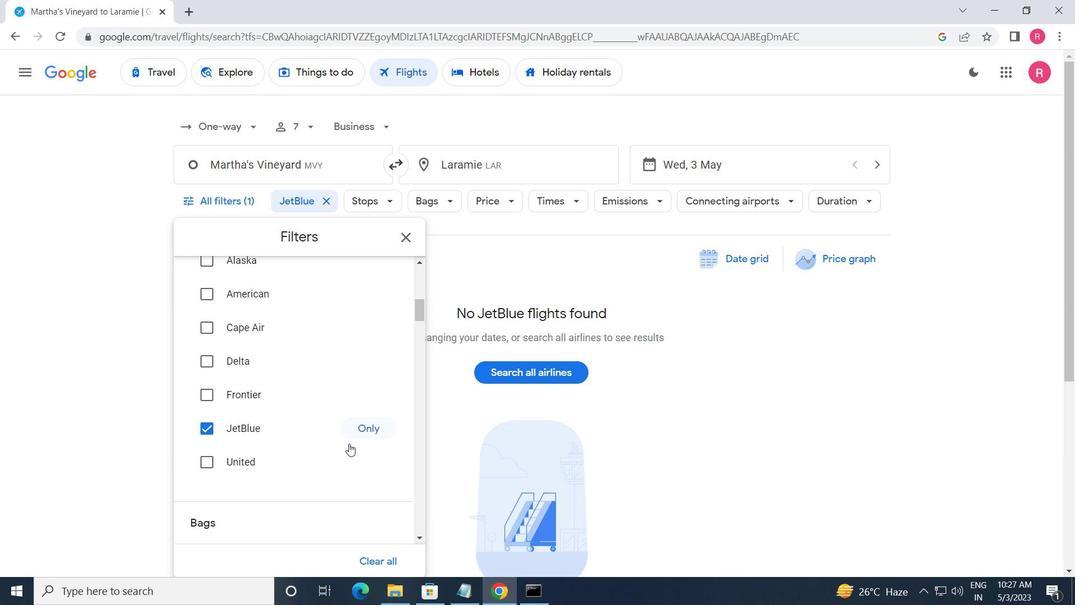 
Action: Mouse scrolled (349, 443) with delta (0, 0)
Screenshot: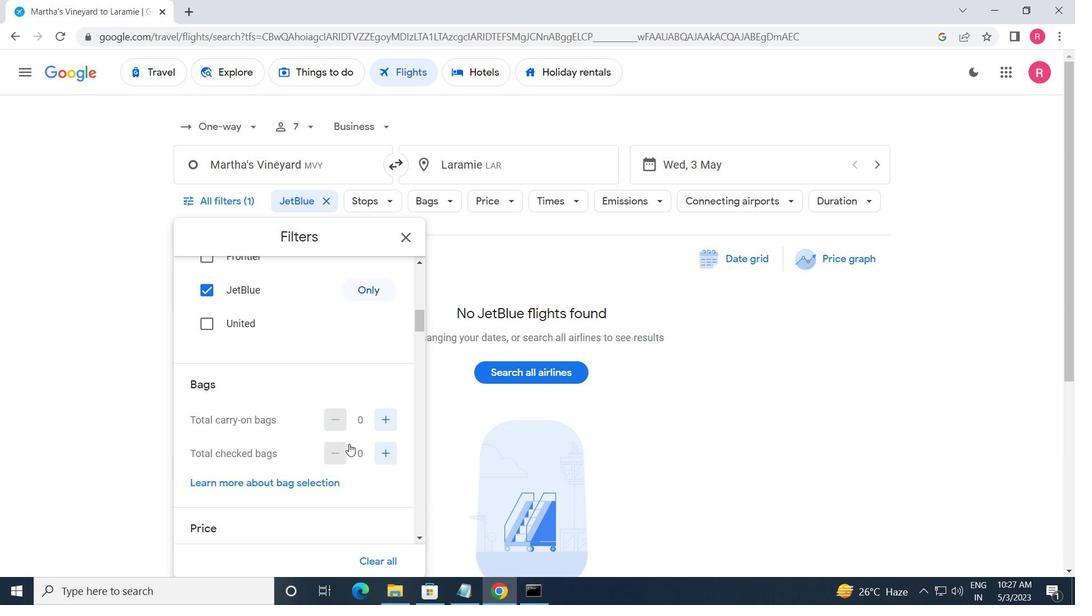 
Action: Mouse moved to (386, 350)
Screenshot: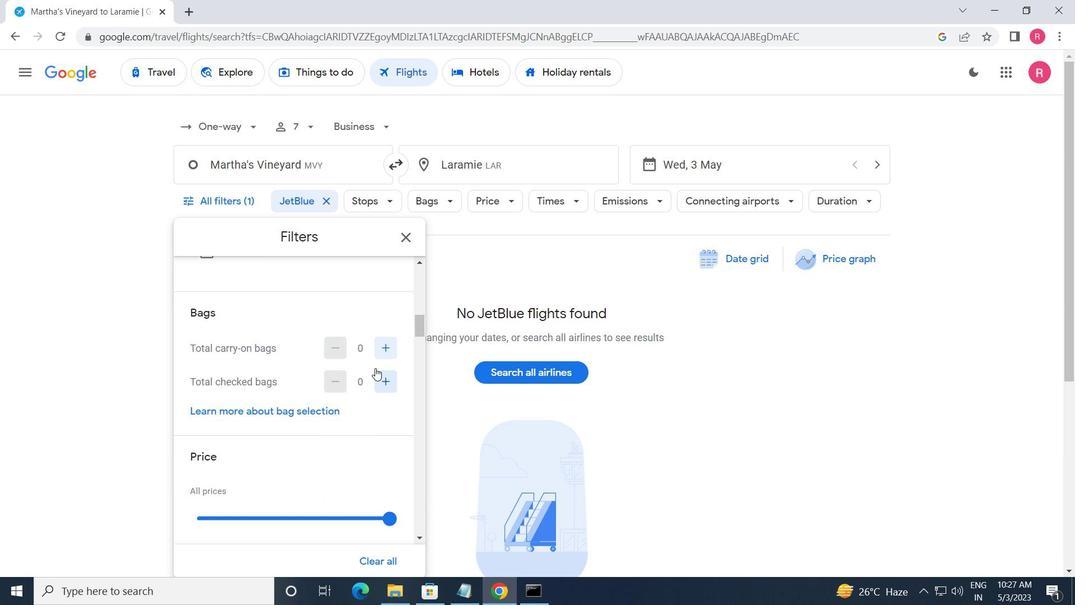 
Action: Mouse pressed left at (386, 350)
Screenshot: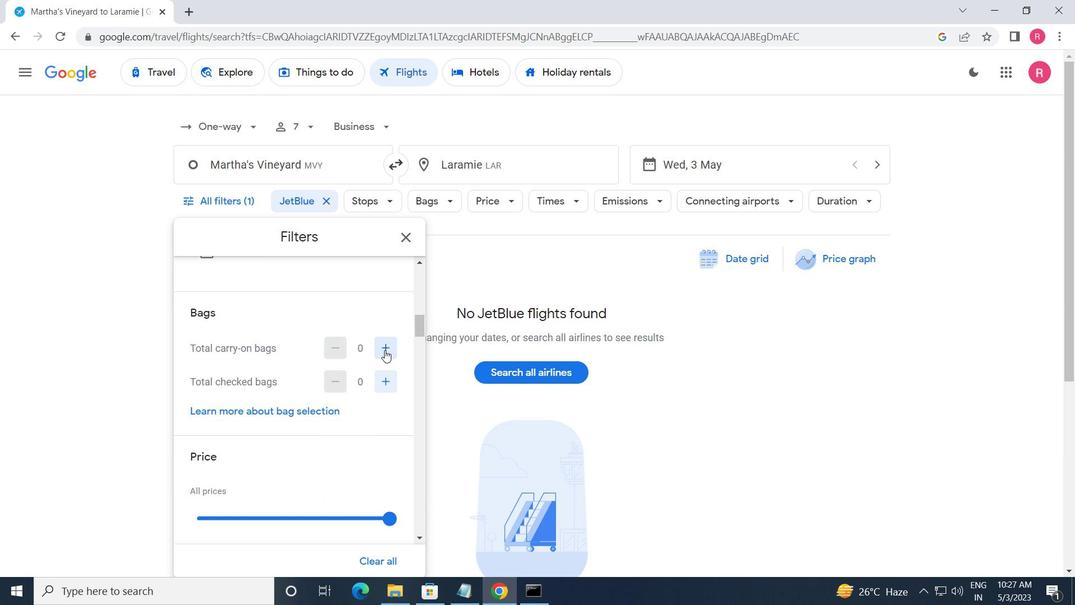 
Action: Mouse moved to (386, 349)
Screenshot: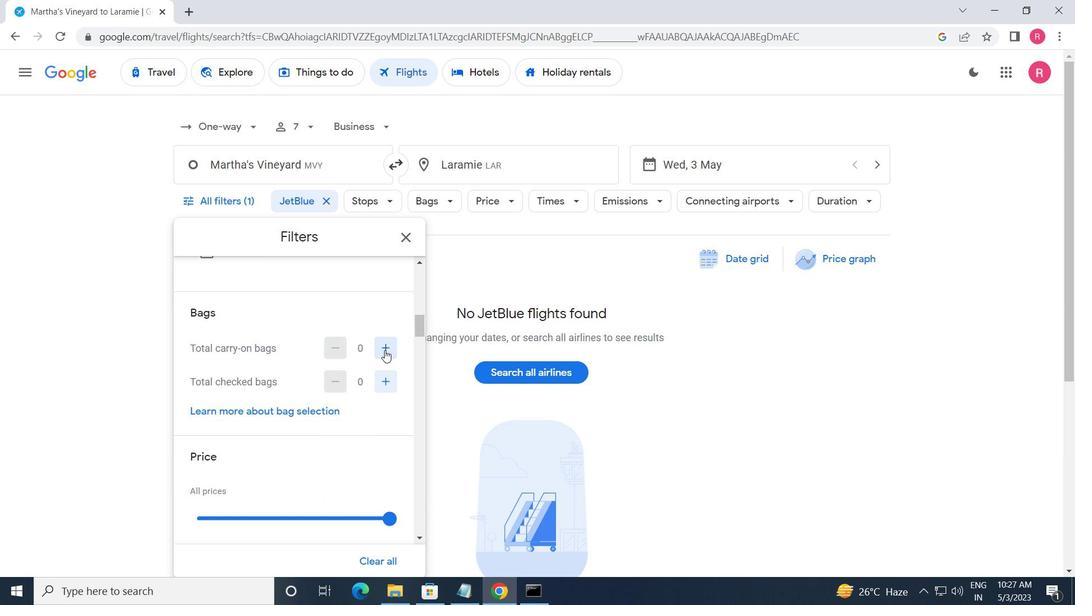 
Action: Mouse pressed left at (386, 349)
Screenshot: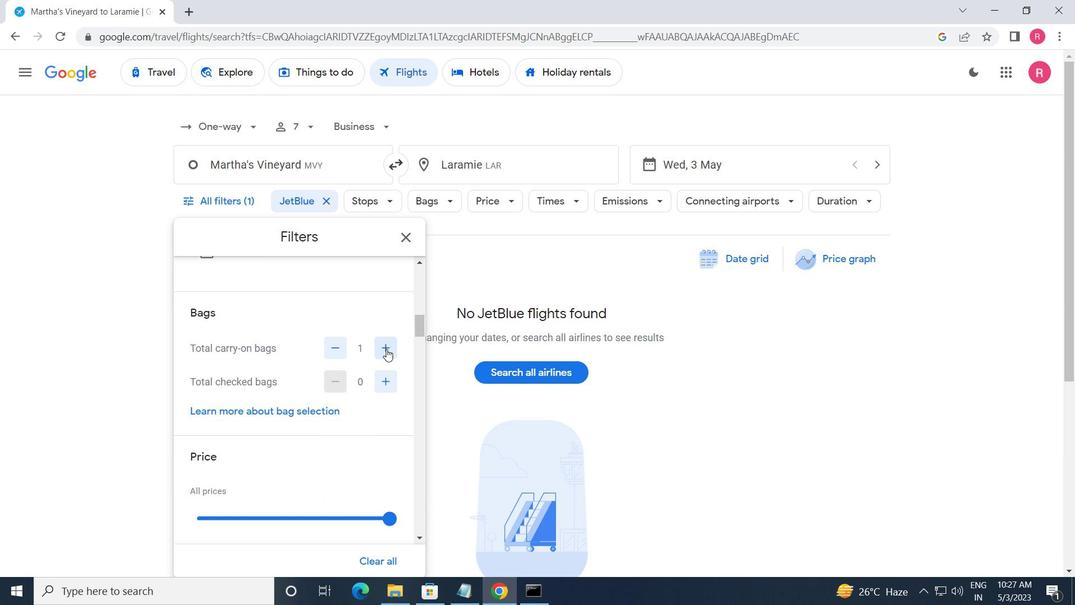
Action: Mouse moved to (387, 388)
Screenshot: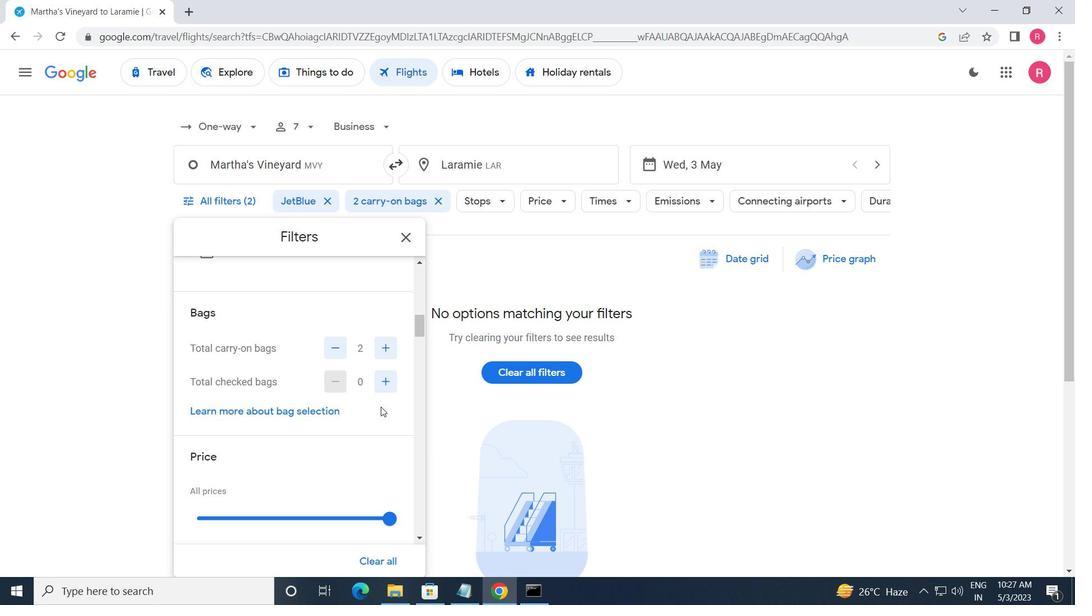 
Action: Mouse pressed left at (387, 388)
Screenshot: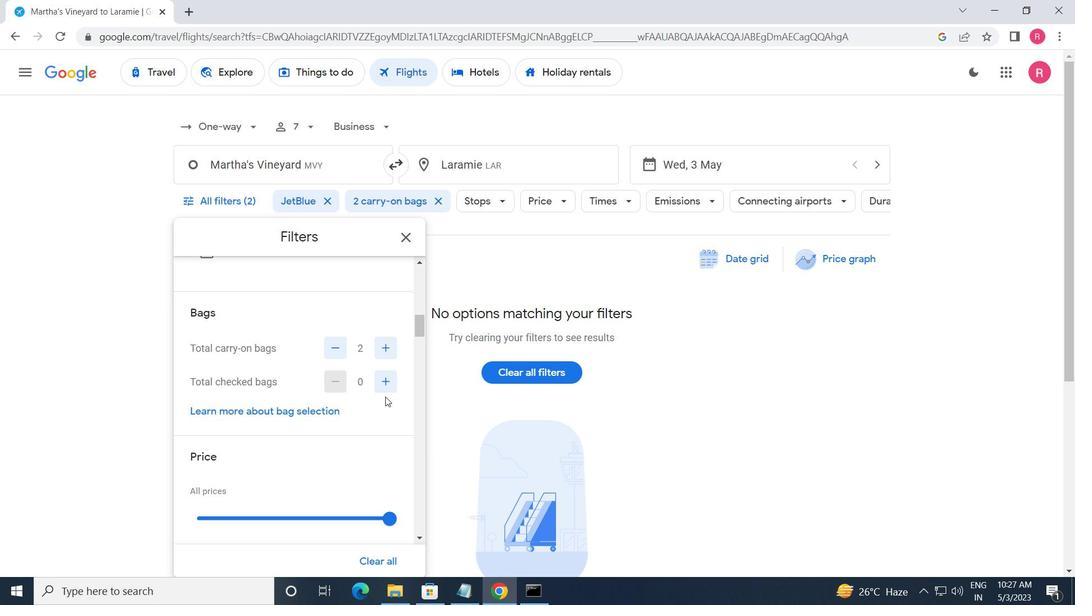
Action: Mouse pressed left at (387, 388)
Screenshot: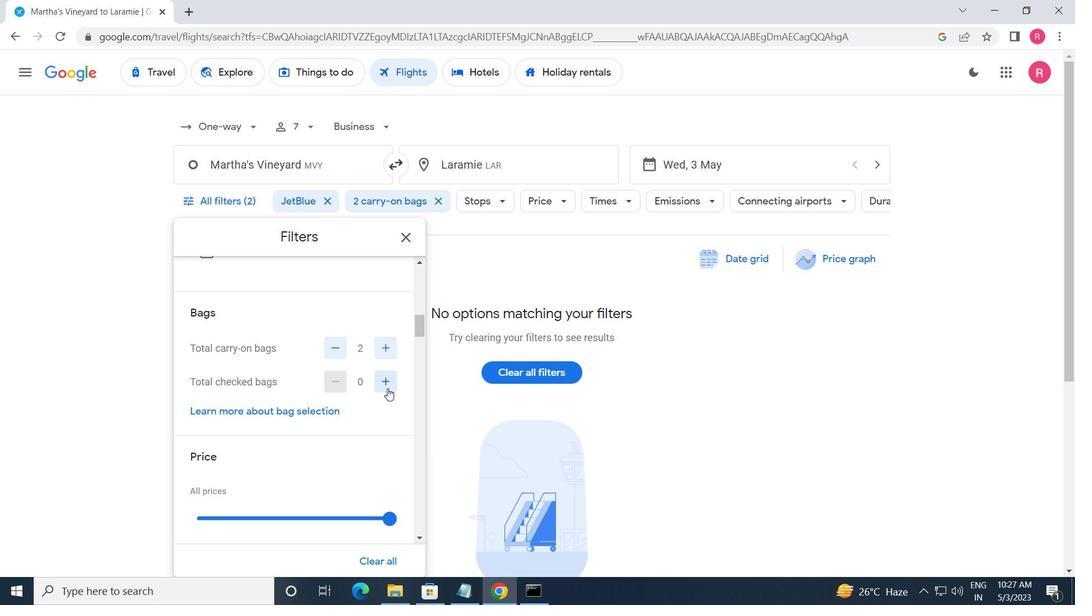 
Action: Mouse pressed left at (387, 388)
Screenshot: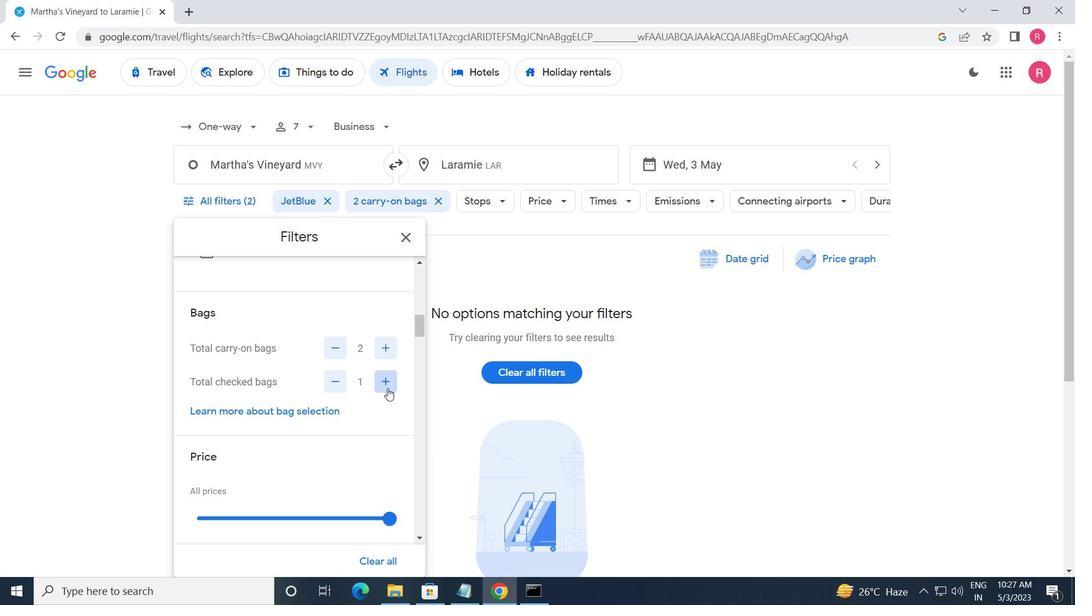 
Action: Mouse pressed left at (387, 388)
Screenshot: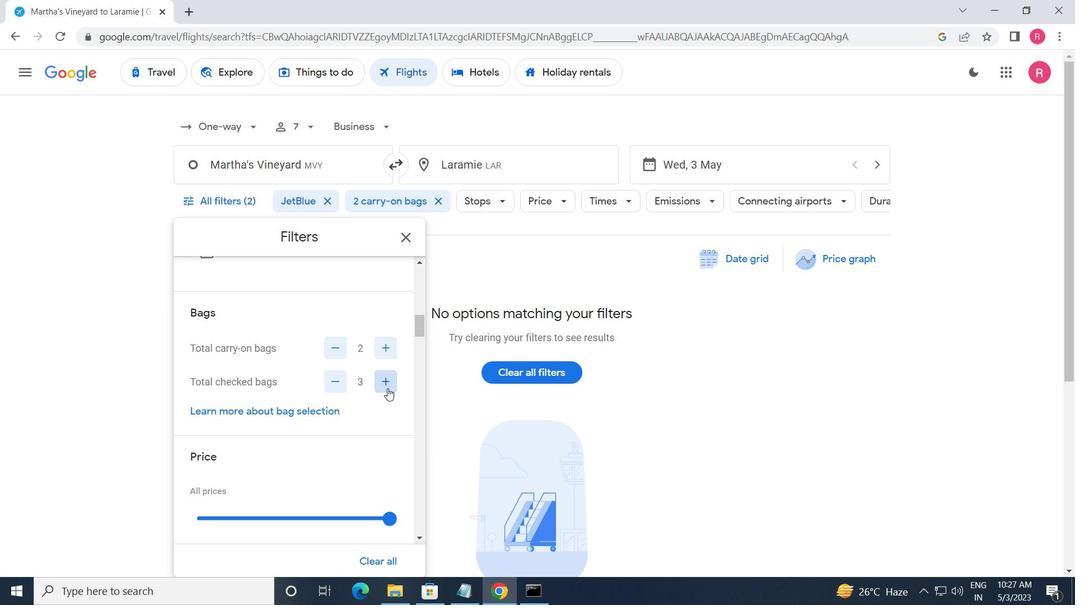 
Action: Mouse pressed left at (387, 388)
Screenshot: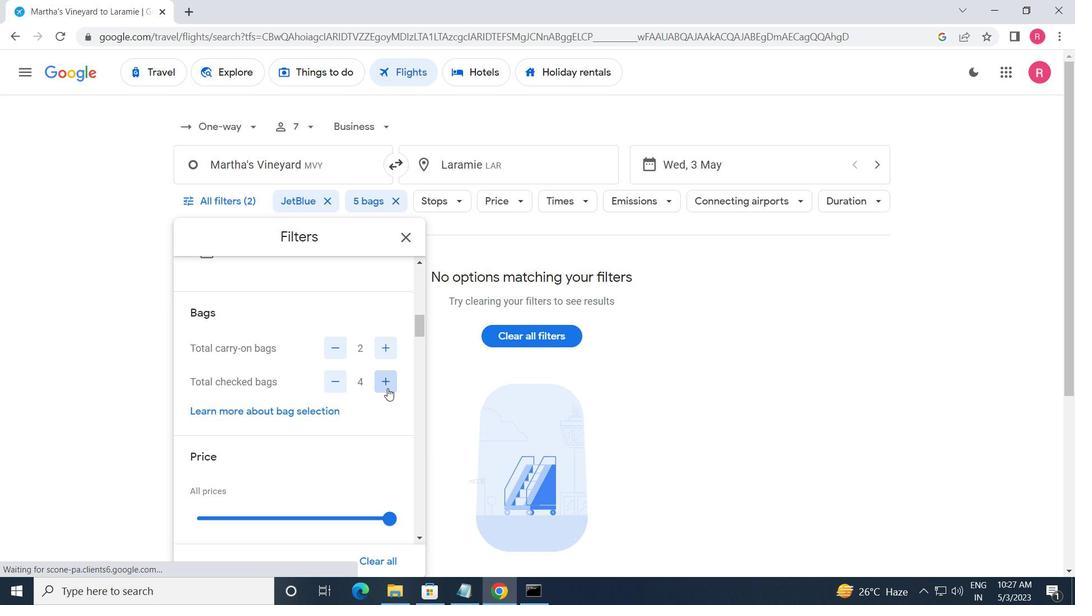 
Action: Mouse pressed left at (387, 388)
Screenshot: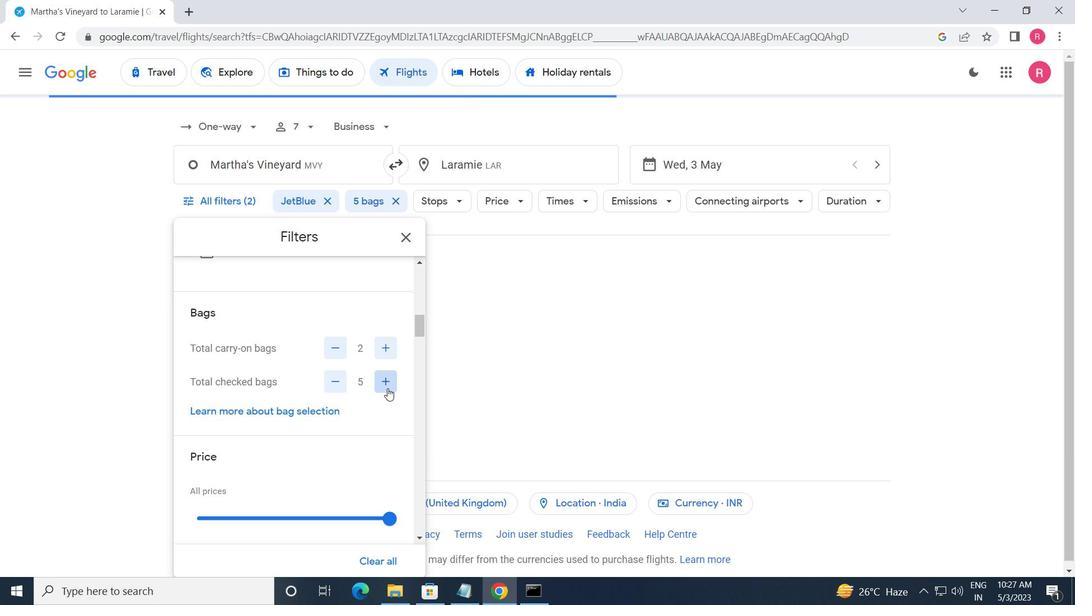 
Action: Mouse pressed left at (387, 388)
Screenshot: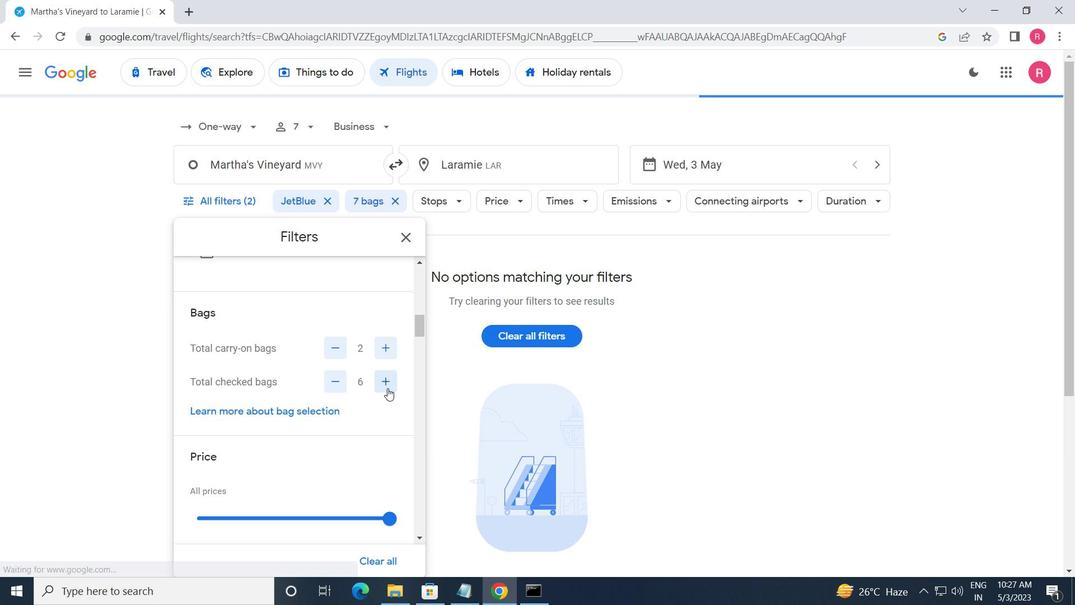 
Action: Mouse scrolled (387, 388) with delta (0, 0)
Screenshot: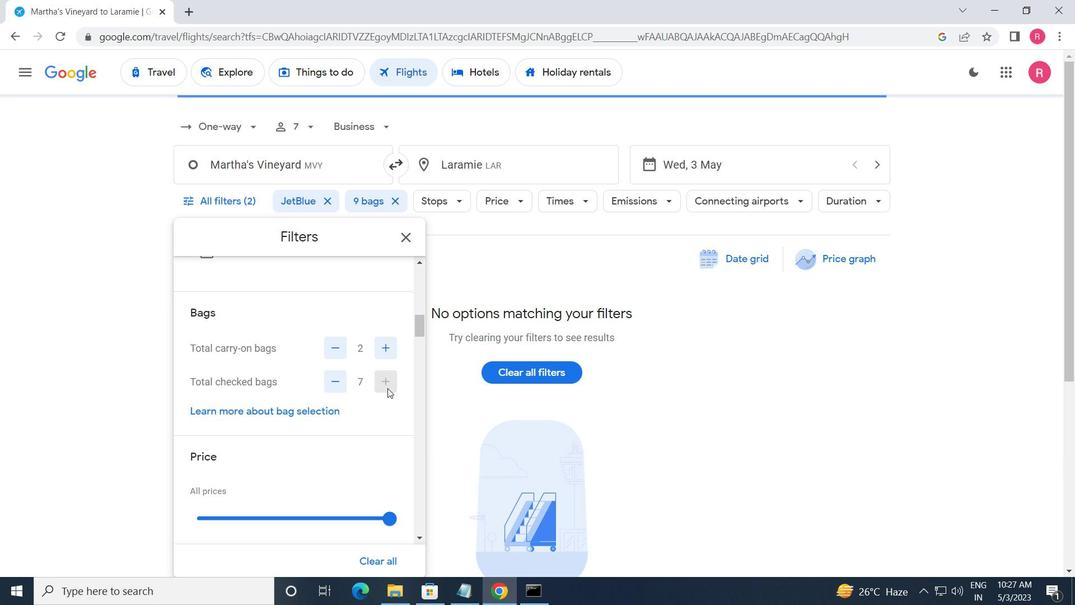 
Action: Mouse moved to (396, 446)
Screenshot: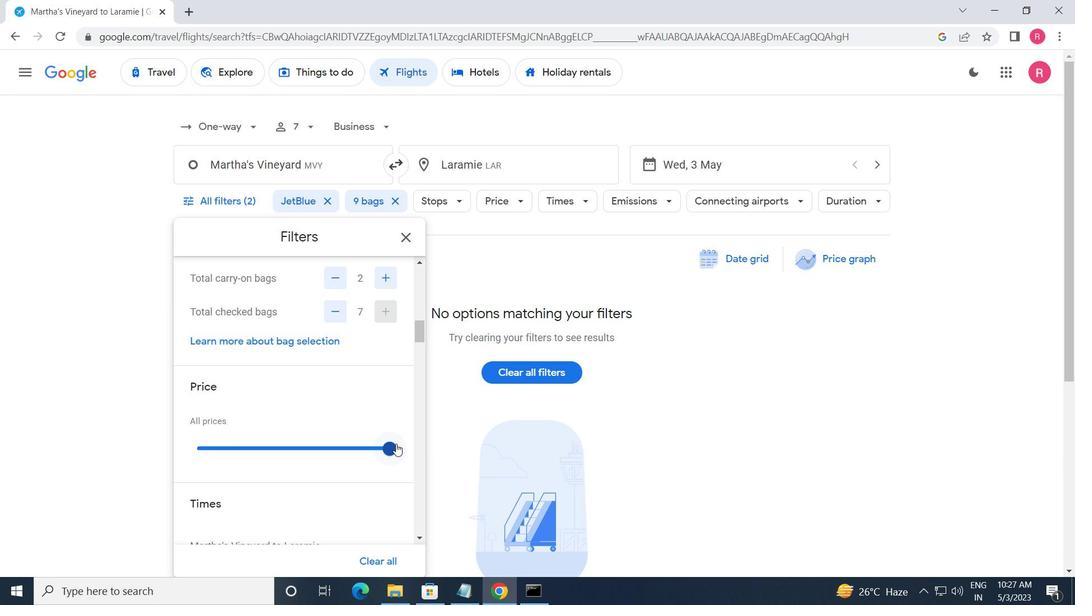 
Action: Mouse pressed left at (396, 446)
Screenshot: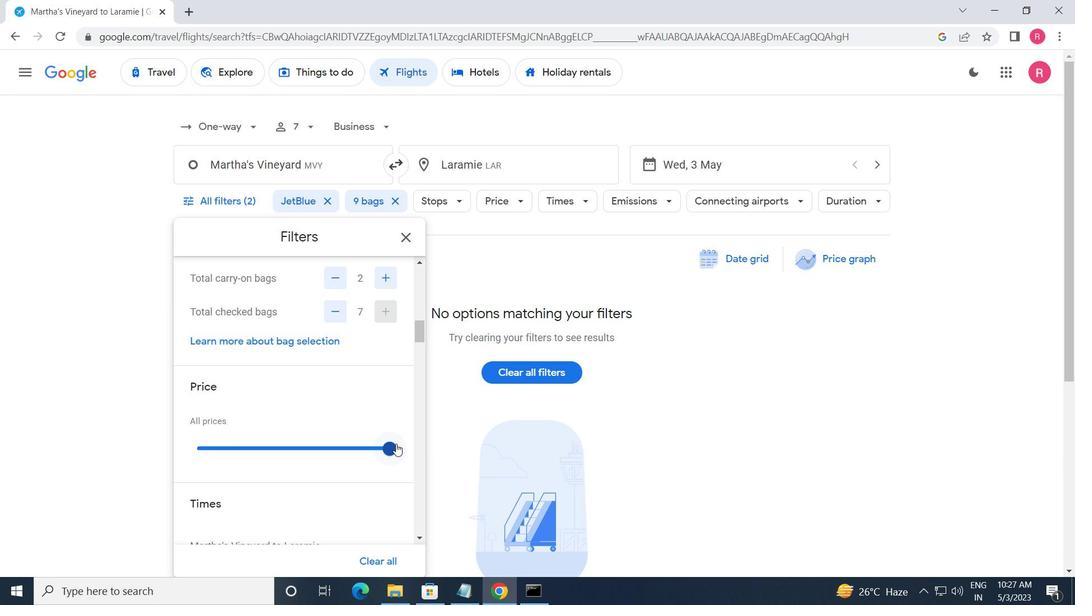 
Action: Mouse moved to (383, 464)
Screenshot: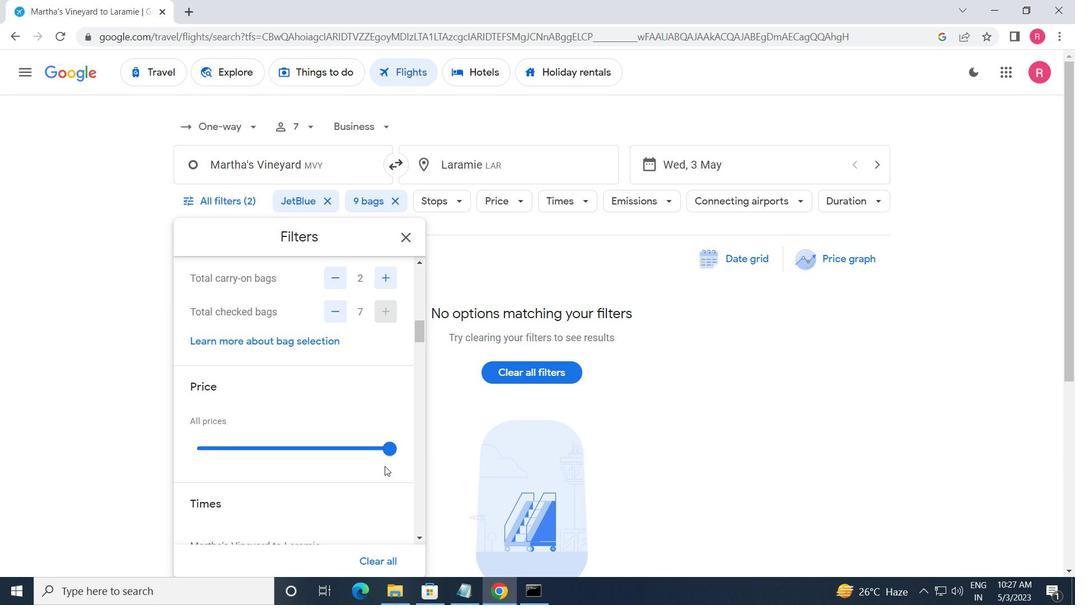 
Action: Mouse scrolled (383, 464) with delta (0, 0)
Screenshot: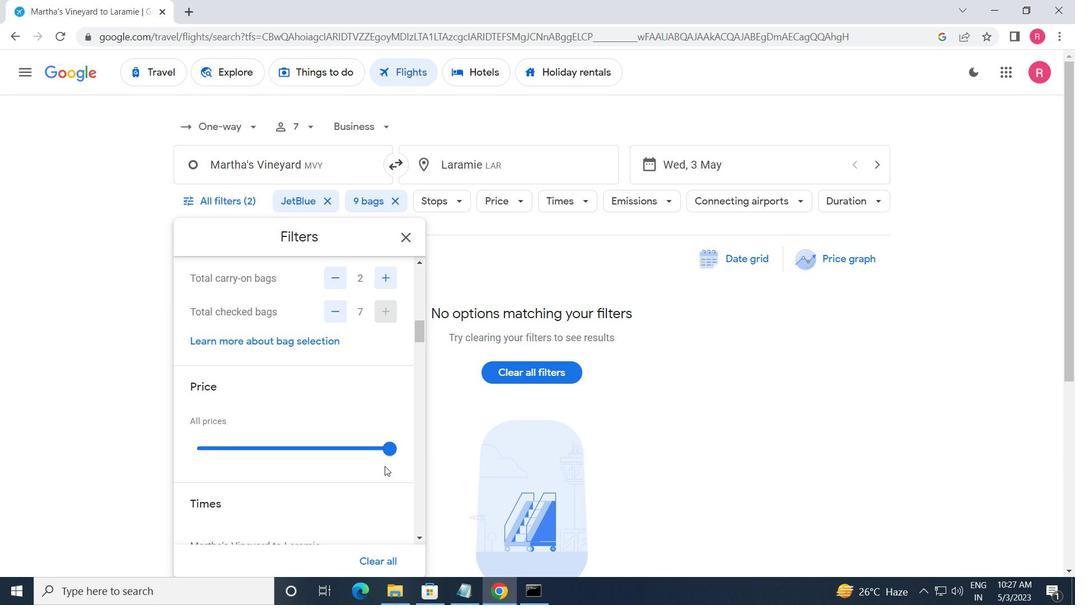 
Action: Mouse moved to (379, 464)
Screenshot: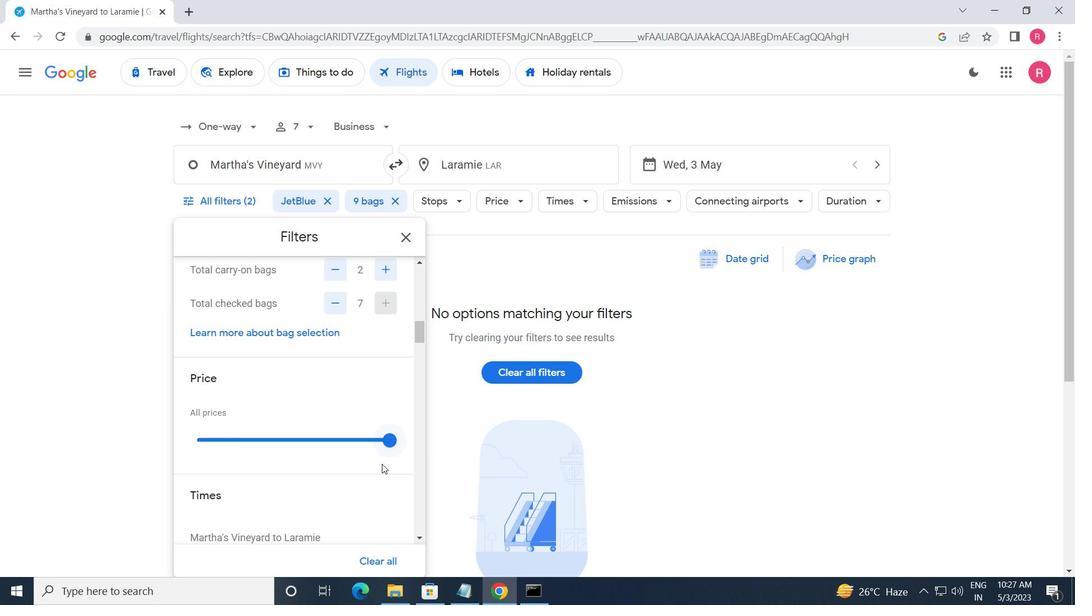 
Action: Mouse scrolled (379, 464) with delta (0, 0)
Screenshot: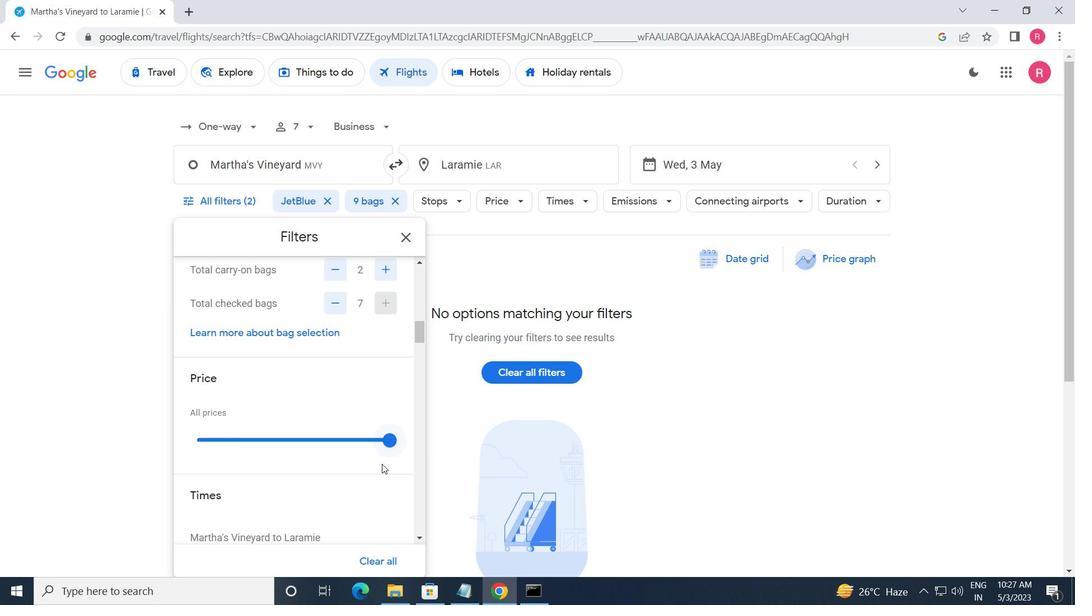 
Action: Mouse moved to (193, 468)
Screenshot: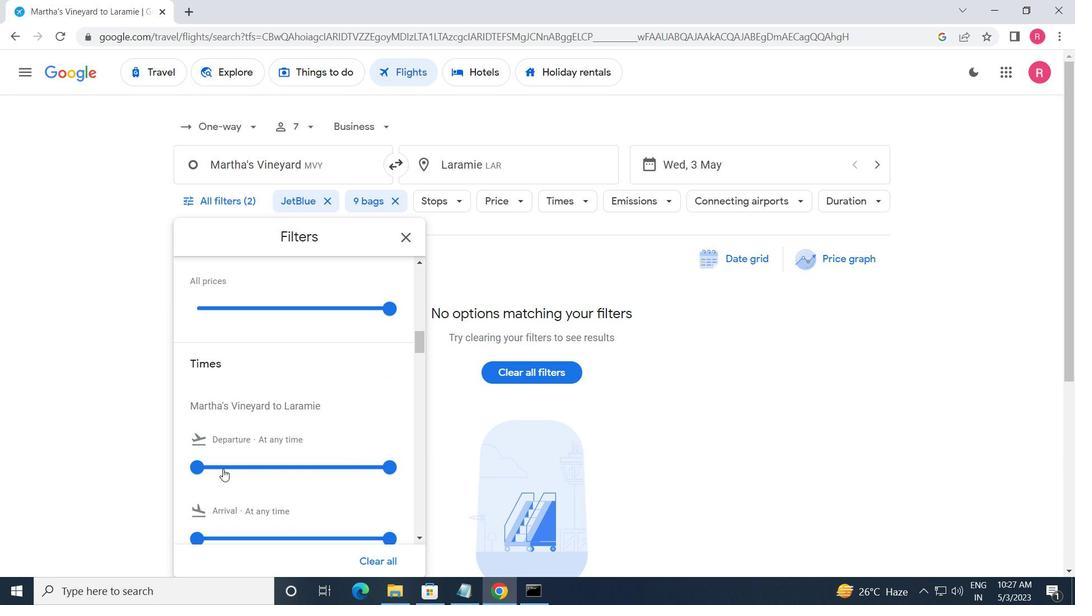 
Action: Mouse pressed left at (193, 468)
Screenshot: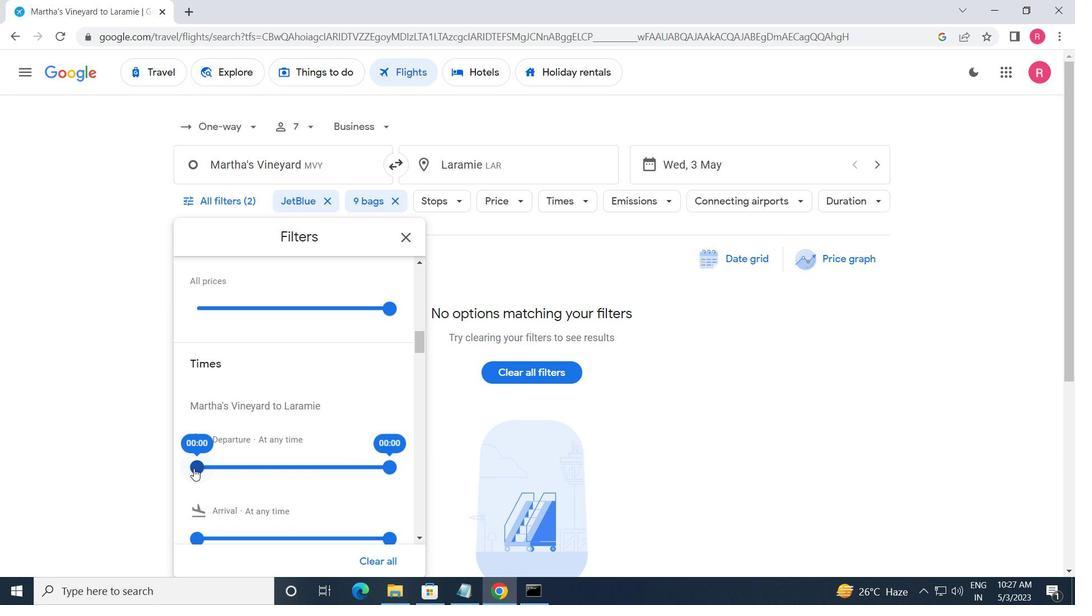 
Action: Mouse moved to (395, 466)
Screenshot: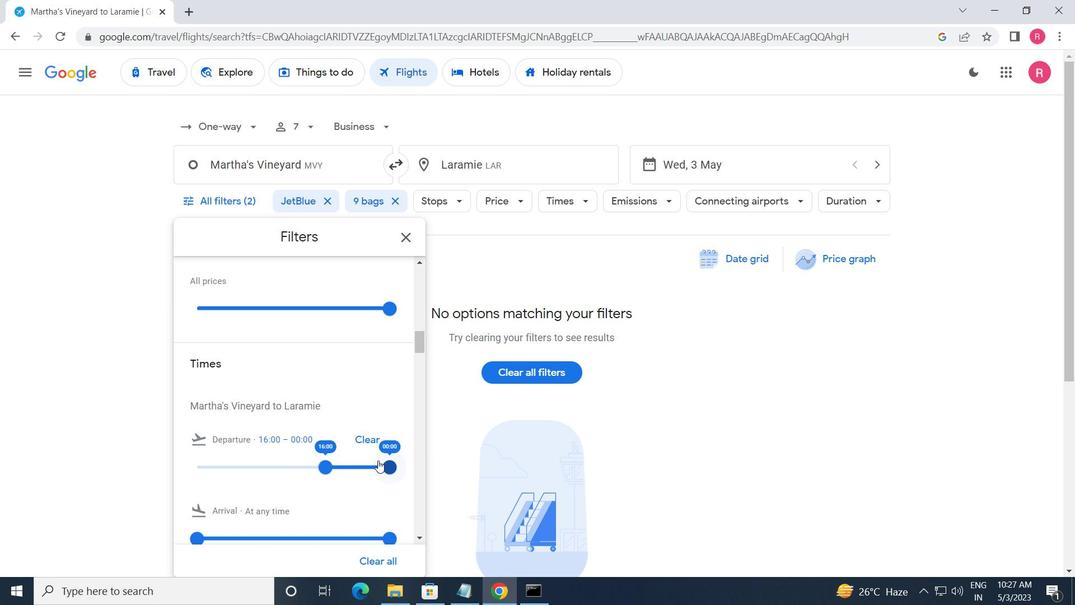 
Action: Mouse pressed left at (395, 466)
Screenshot: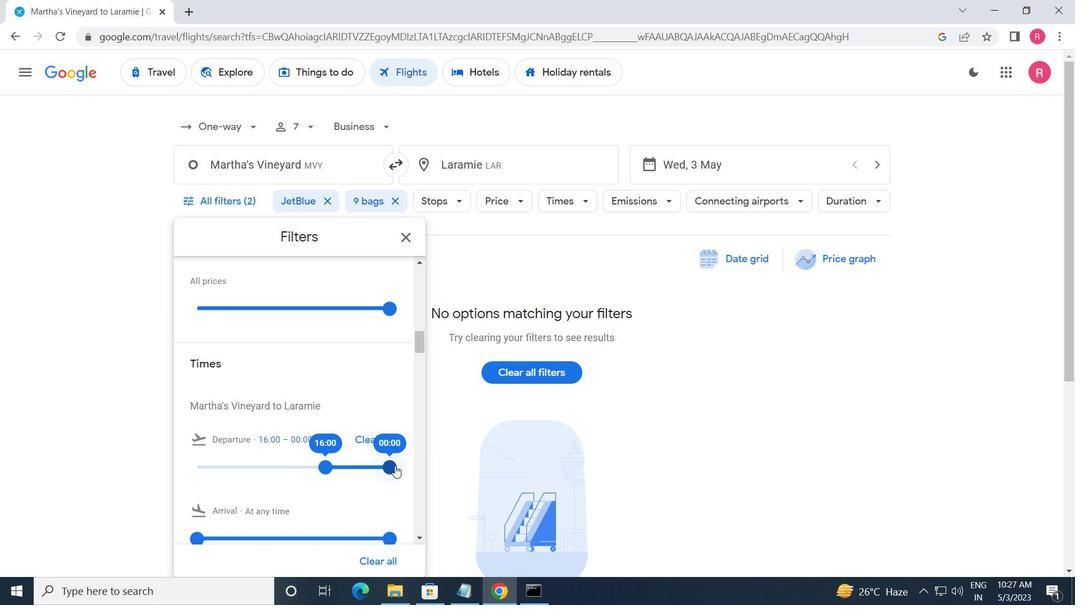 
Action: Mouse moved to (398, 235)
Screenshot: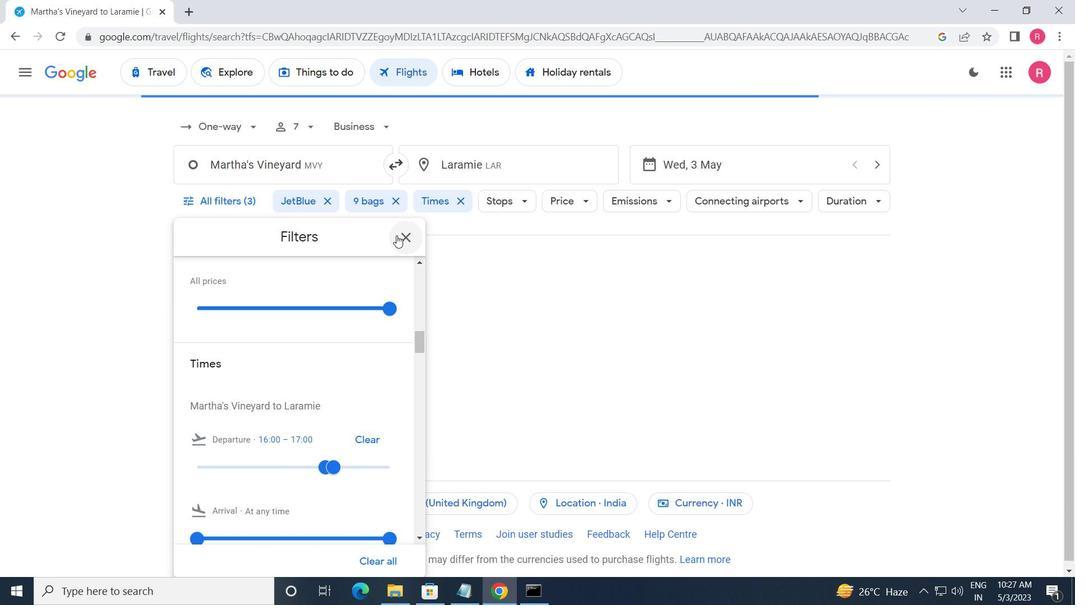 
Action: Mouse pressed left at (398, 235)
Screenshot: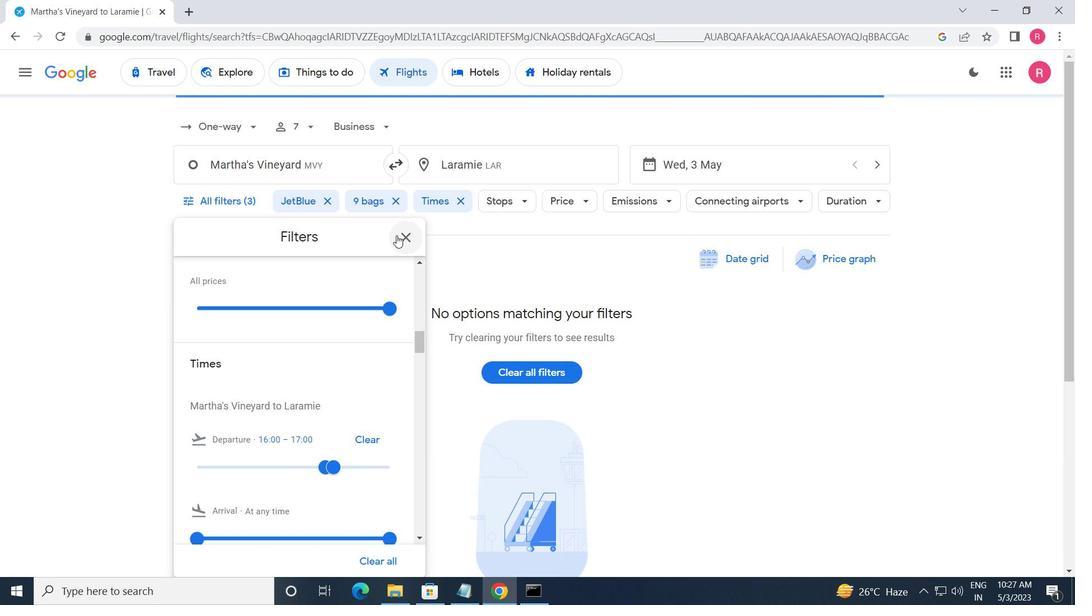 
Action: Mouse moved to (362, 350)
Screenshot: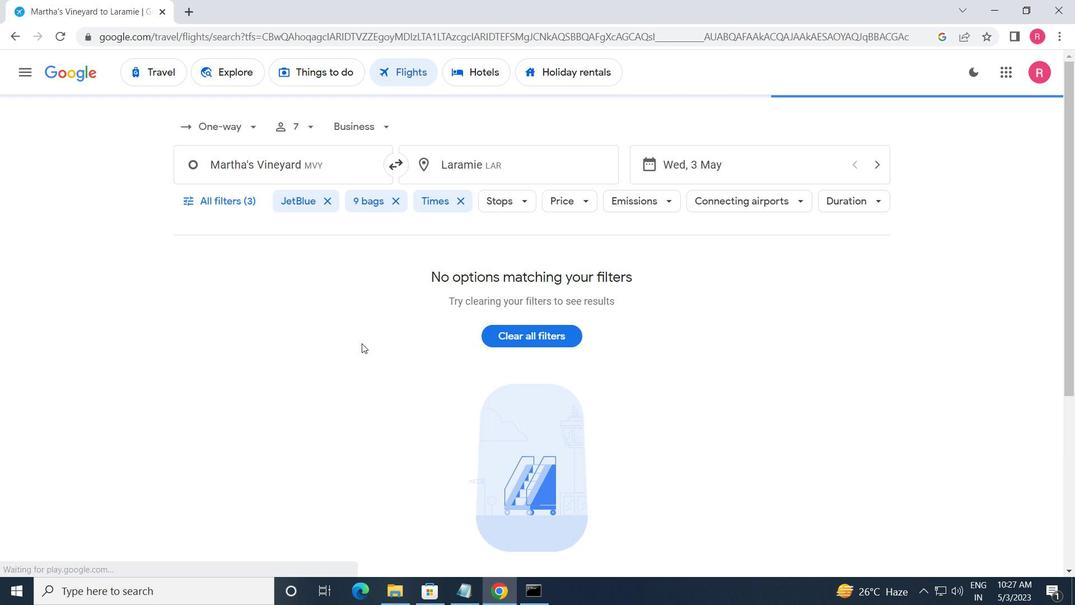 
